 Task: Locate the nearest caves and caverns to Mammoth Cave, Kentucky, and Linville Caverns, North Carolina.
Action: Key pressed <Key.caps_lock>M<Key.caps_lock>ammoth<Key.space>cave,<Key.caps_lock>K<Key.caps_lock>entucky<Key.enter>
Screenshot: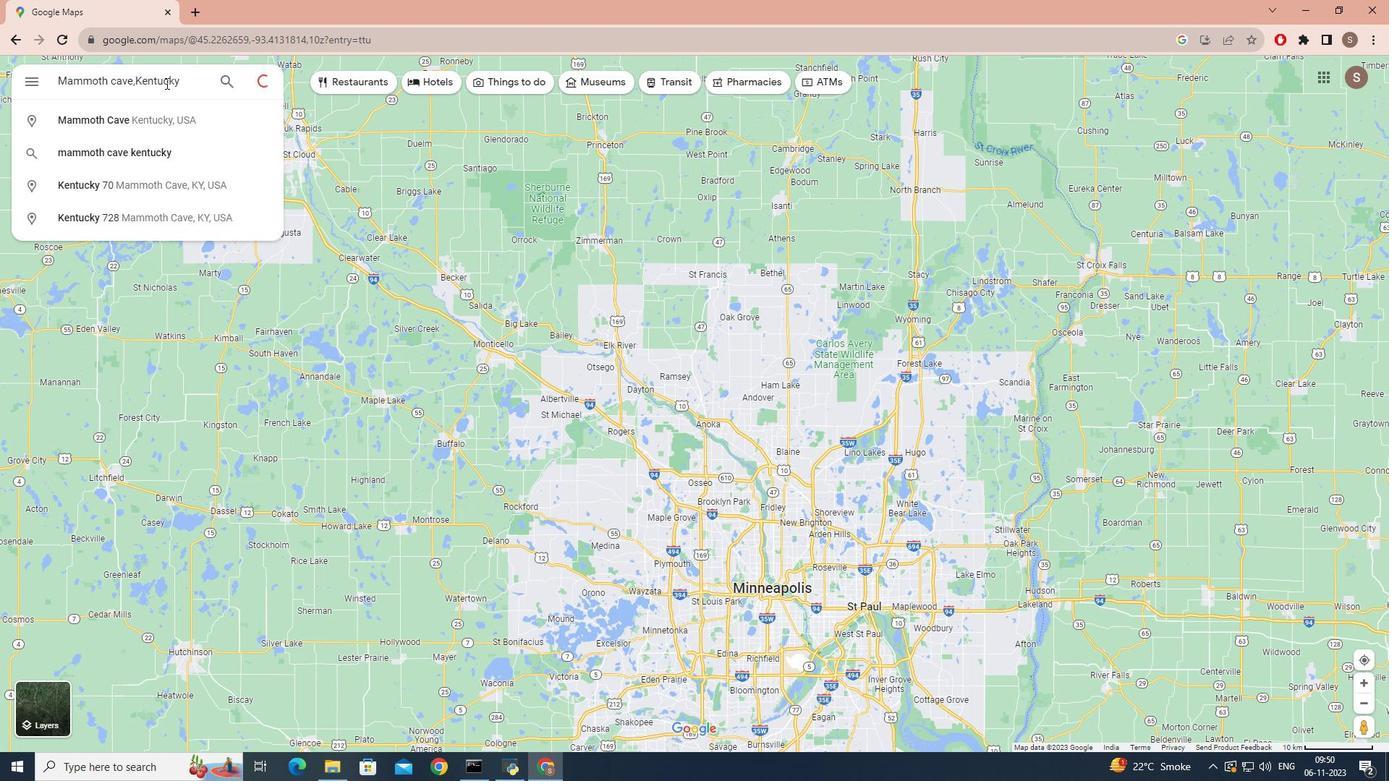 
Action: Mouse moved to (142, 329)
Screenshot: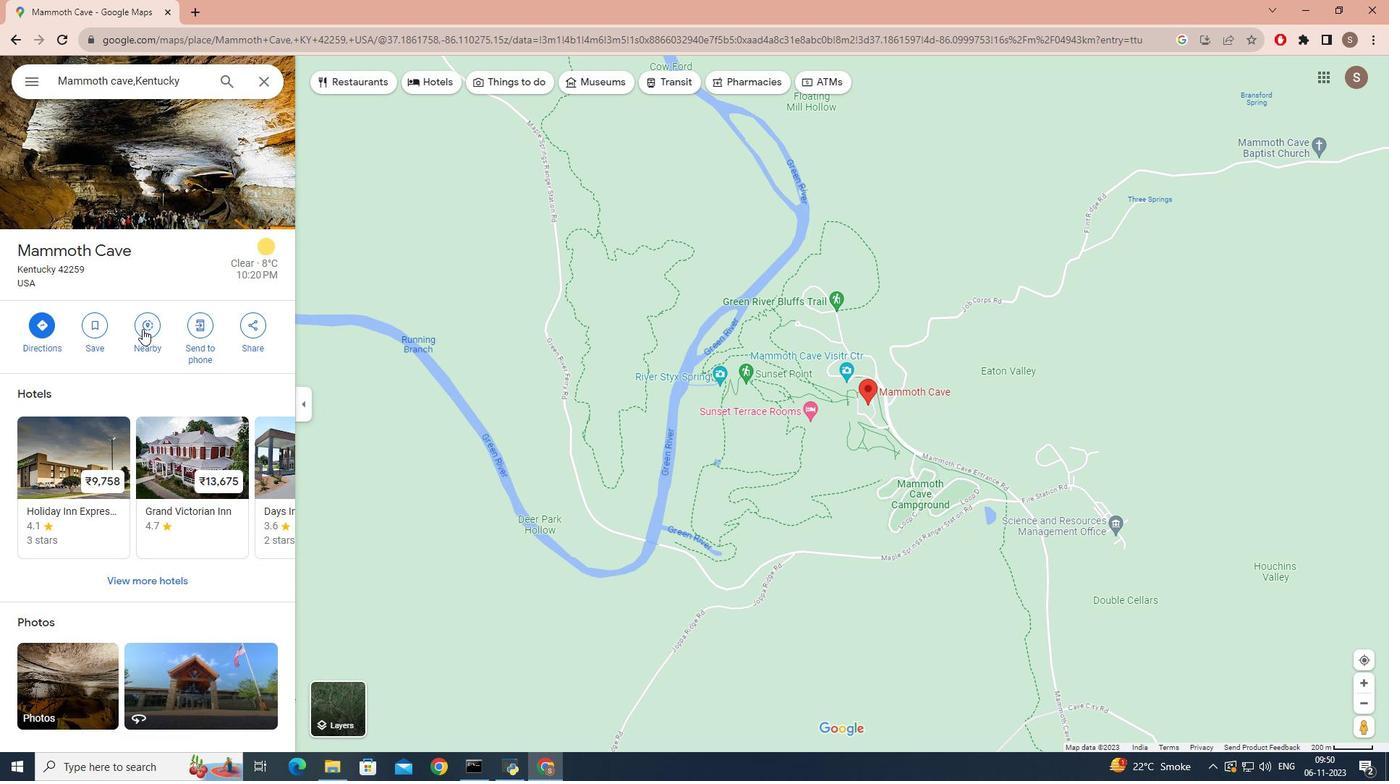 
Action: Mouse pressed left at (142, 329)
Screenshot: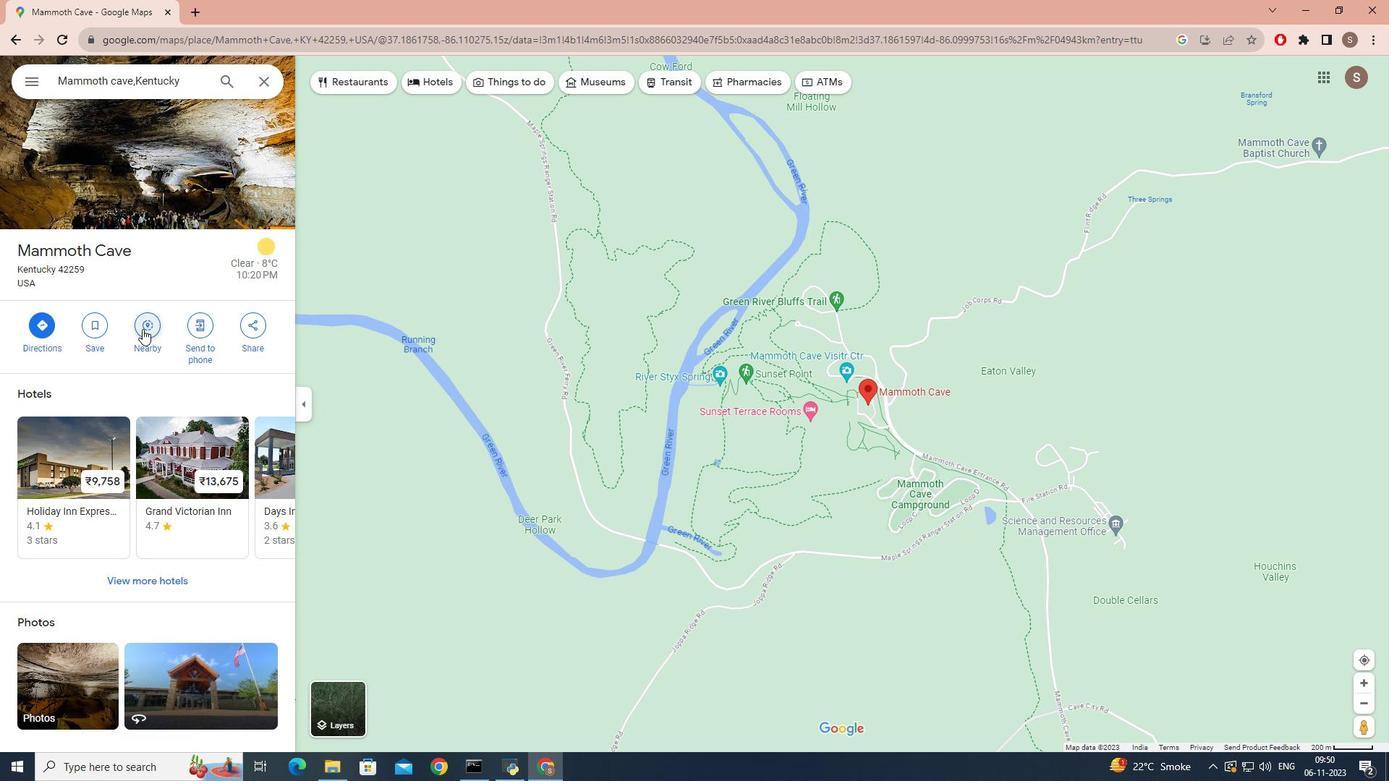 
Action: Mouse moved to (124, 78)
Screenshot: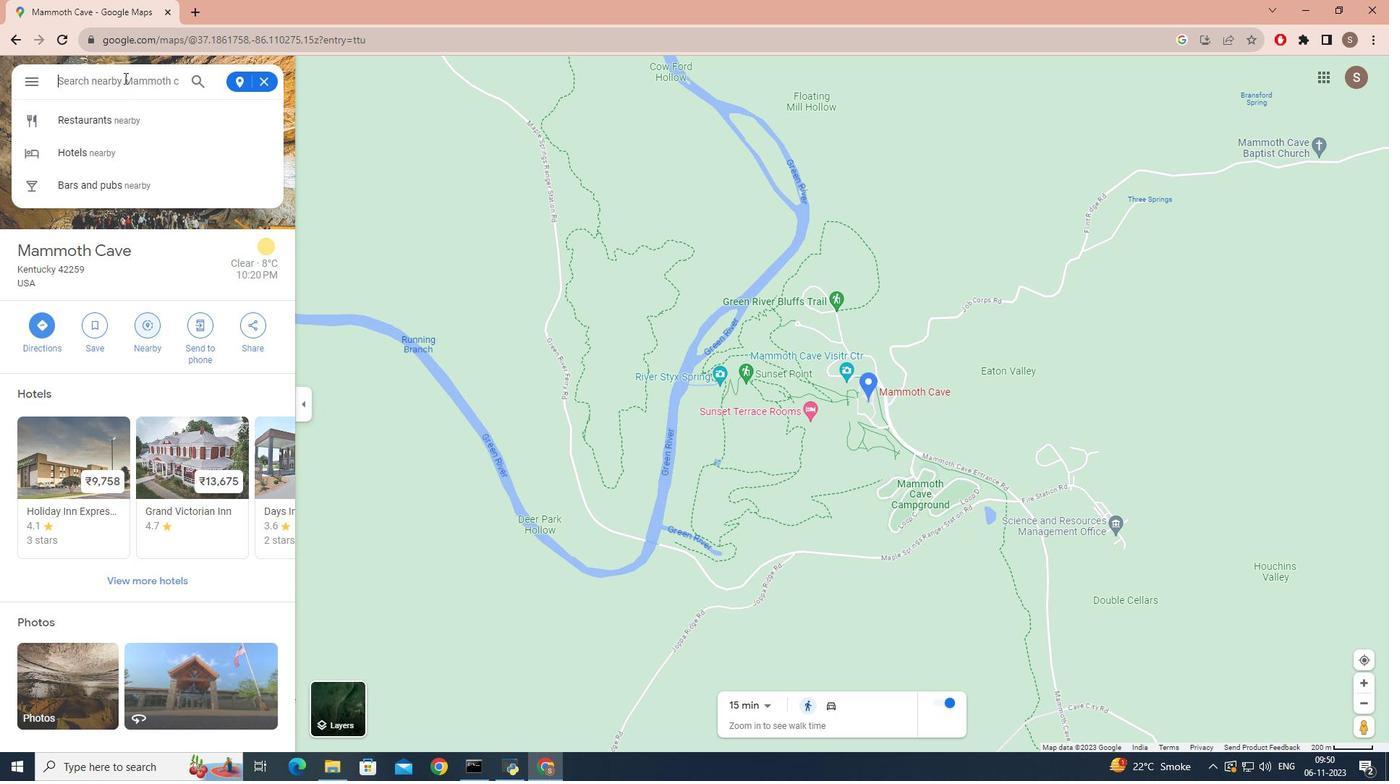
Action: Mouse pressed left at (124, 78)
Screenshot: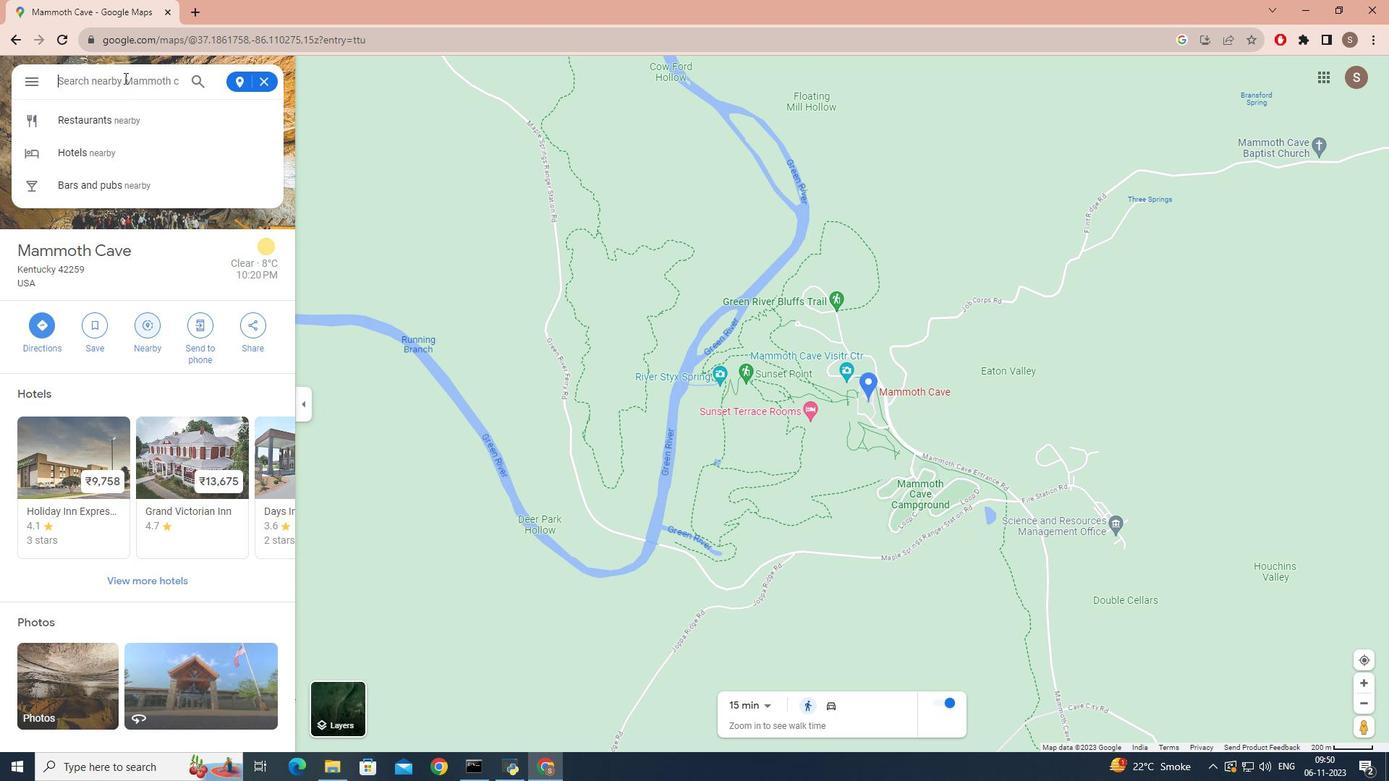 
Action: Key pressed caves<Key.space>and<Key.space>caverns<Key.enter>
Screenshot: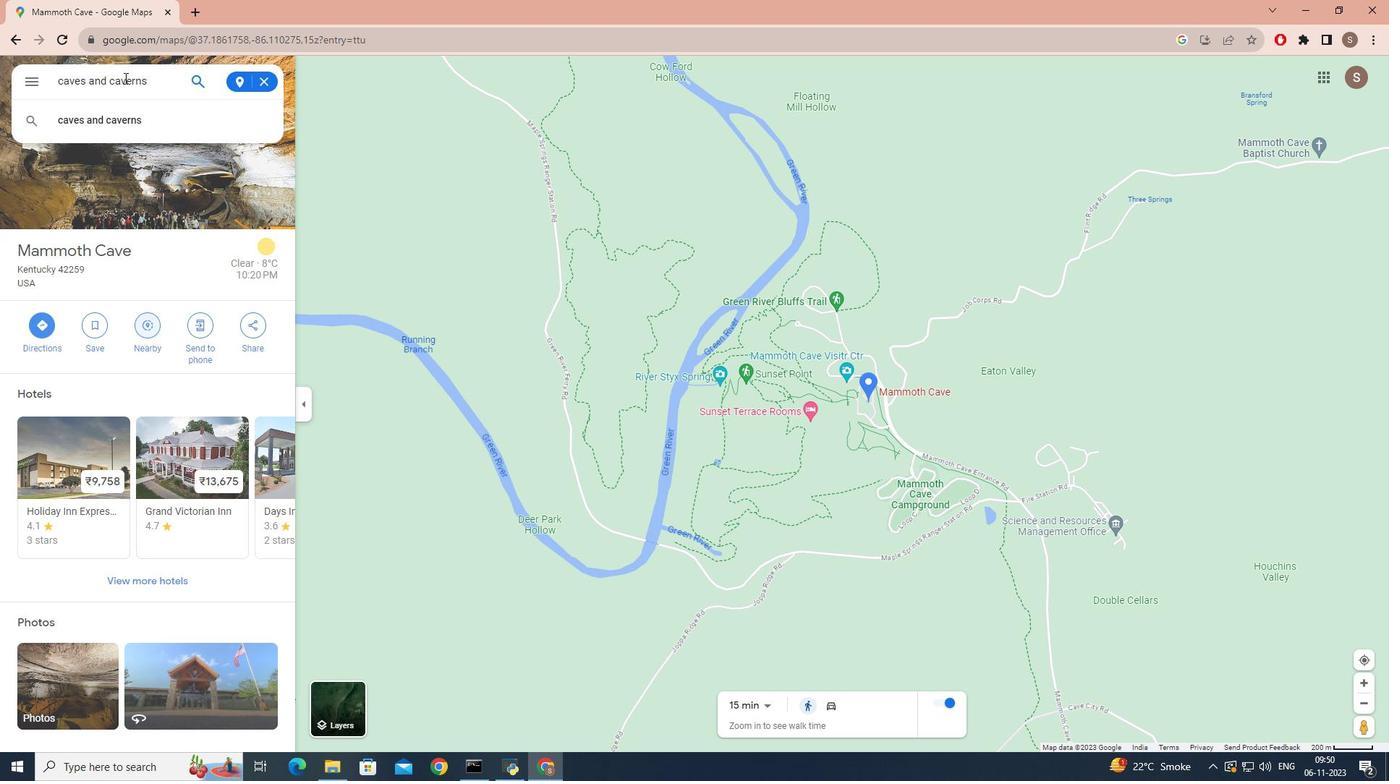 
Action: Mouse moved to (130, 225)
Screenshot: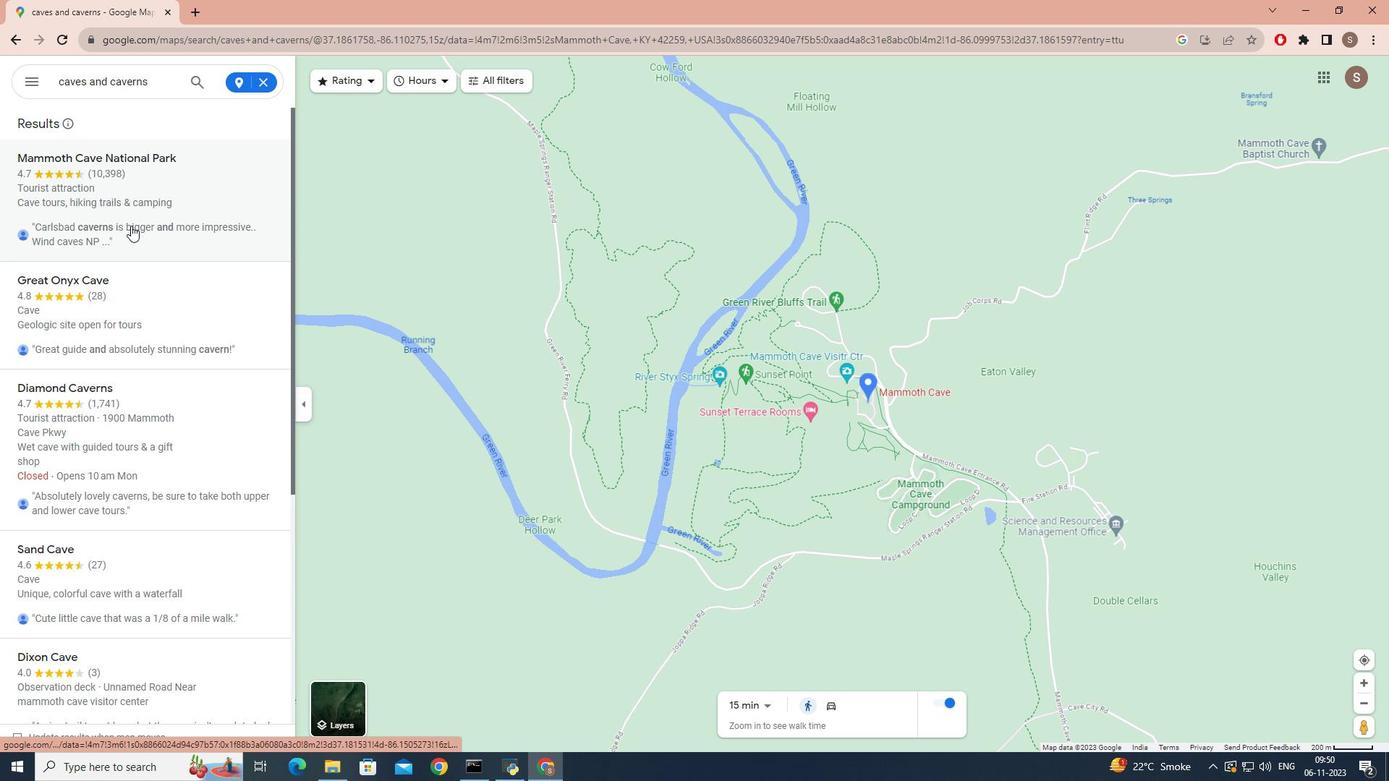 
Action: Mouse scrolled (130, 225) with delta (0, 0)
Screenshot: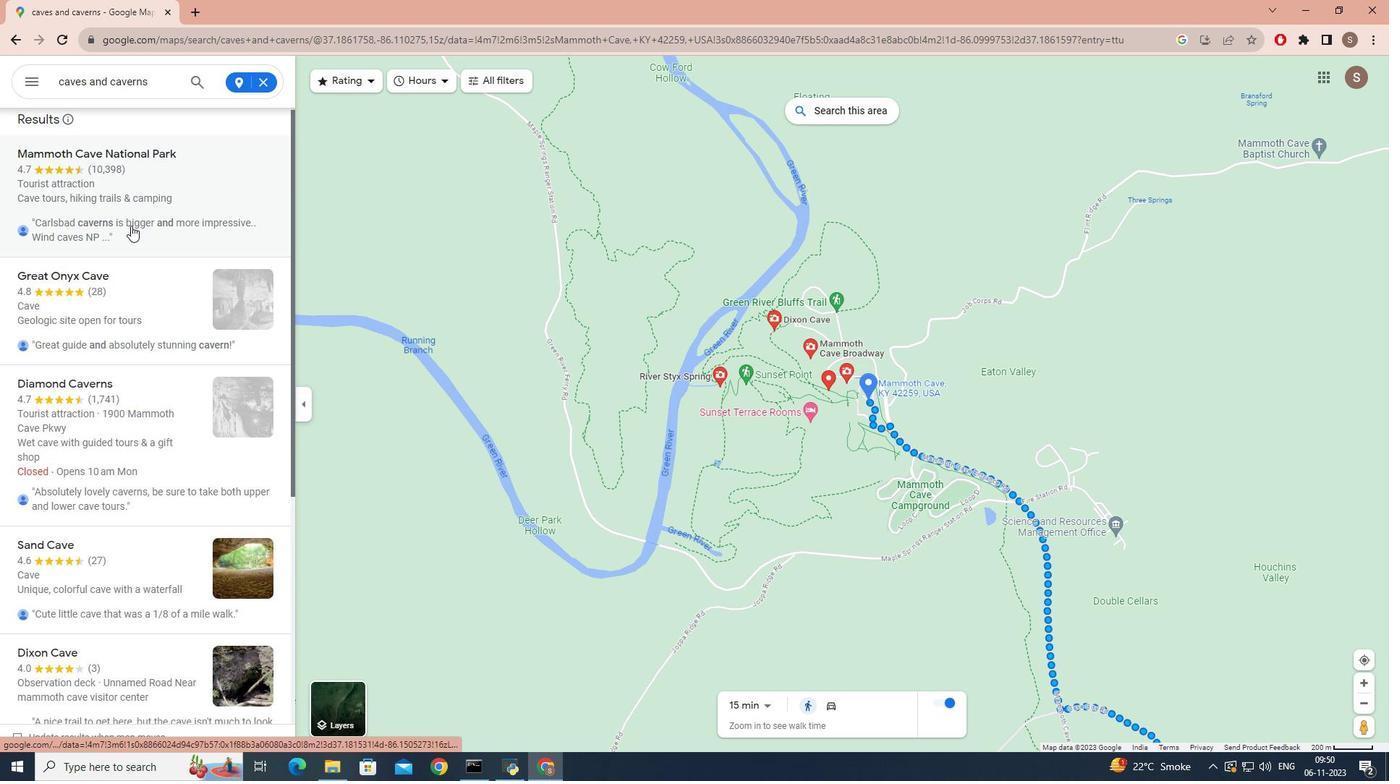 
Action: Mouse scrolled (130, 225) with delta (0, 0)
Screenshot: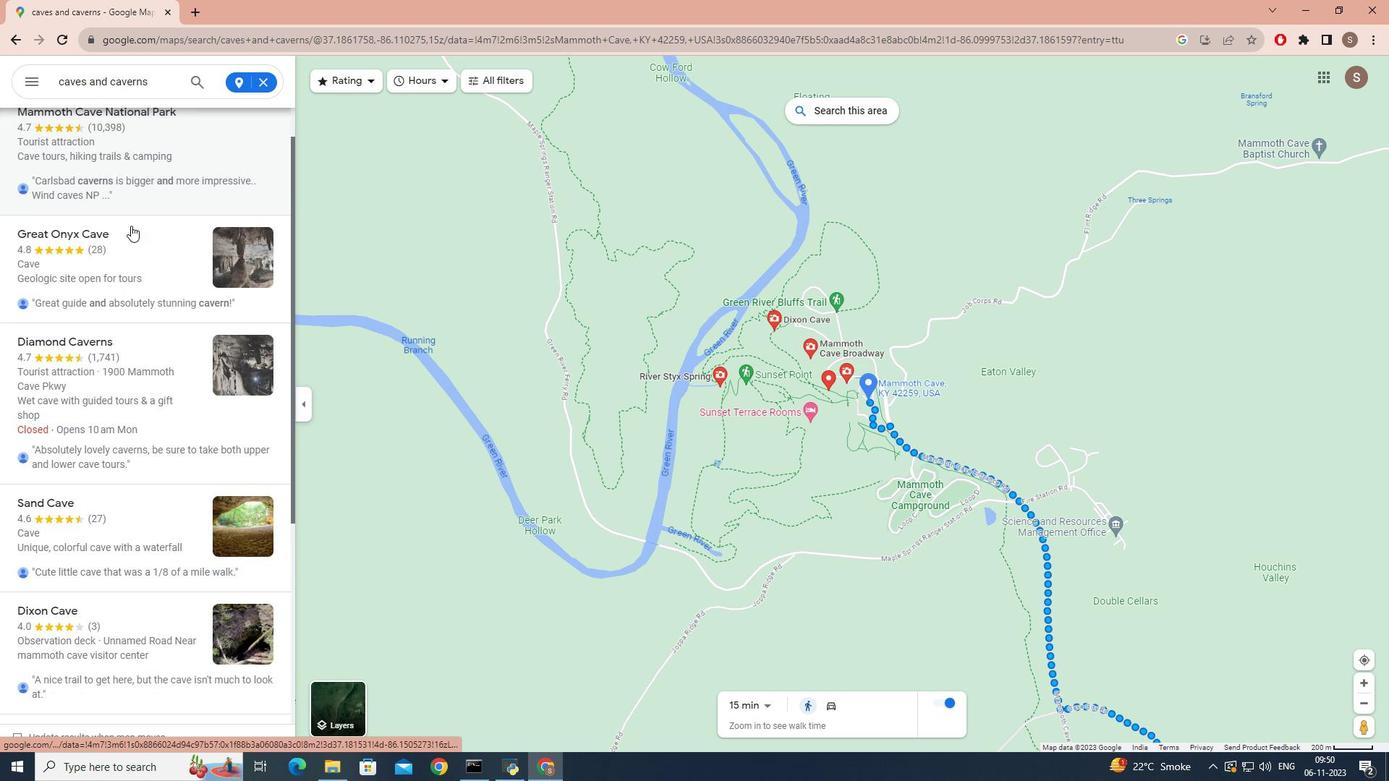 
Action: Mouse scrolled (130, 225) with delta (0, 0)
Screenshot: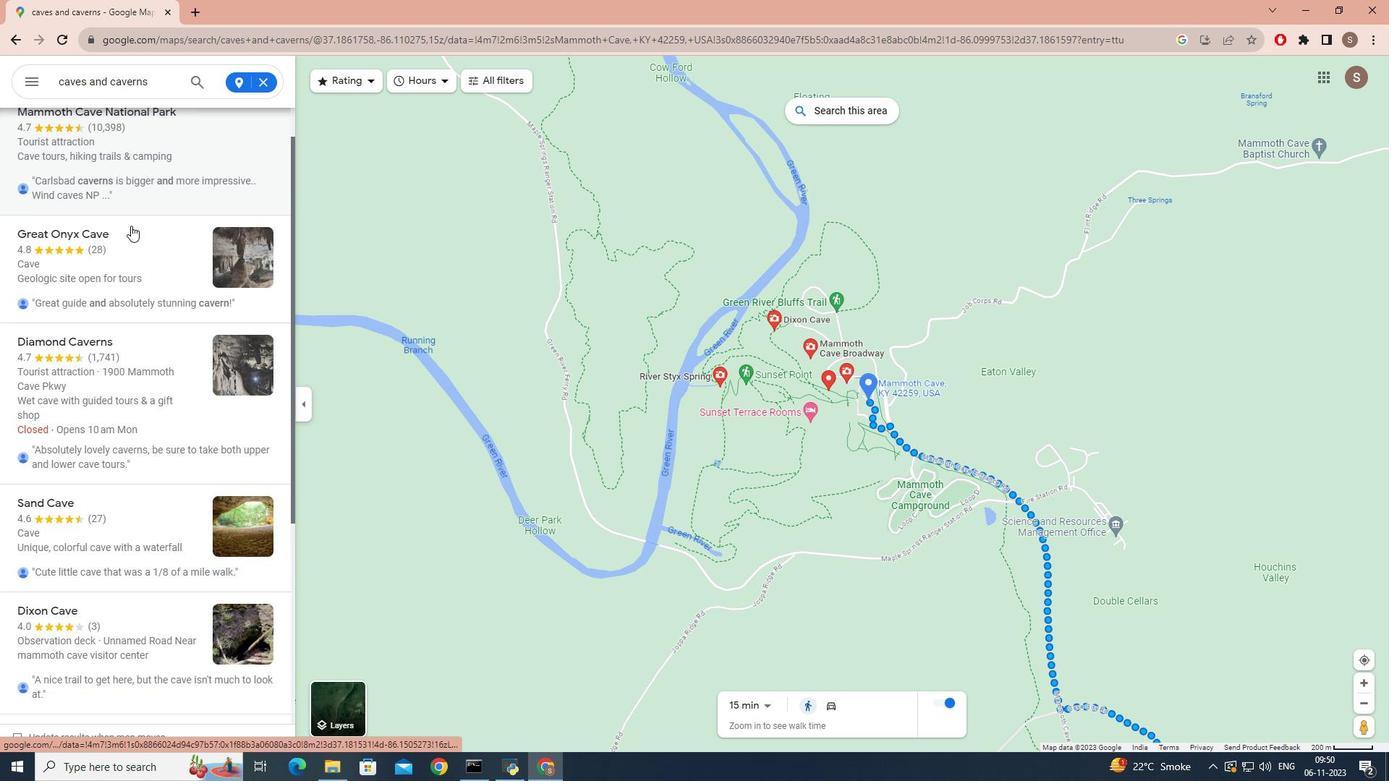 
Action: Mouse scrolled (130, 225) with delta (0, 0)
Screenshot: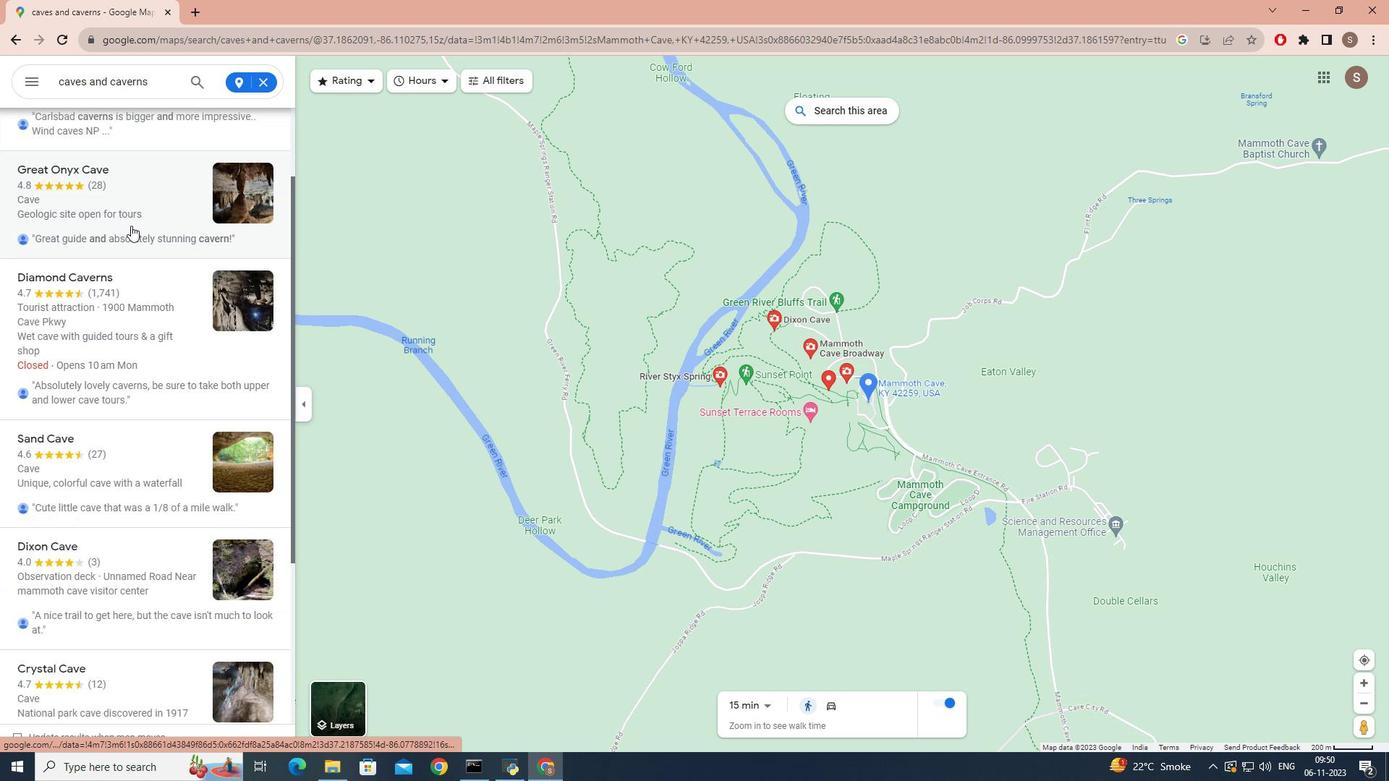 
Action: Mouse moved to (266, 83)
Screenshot: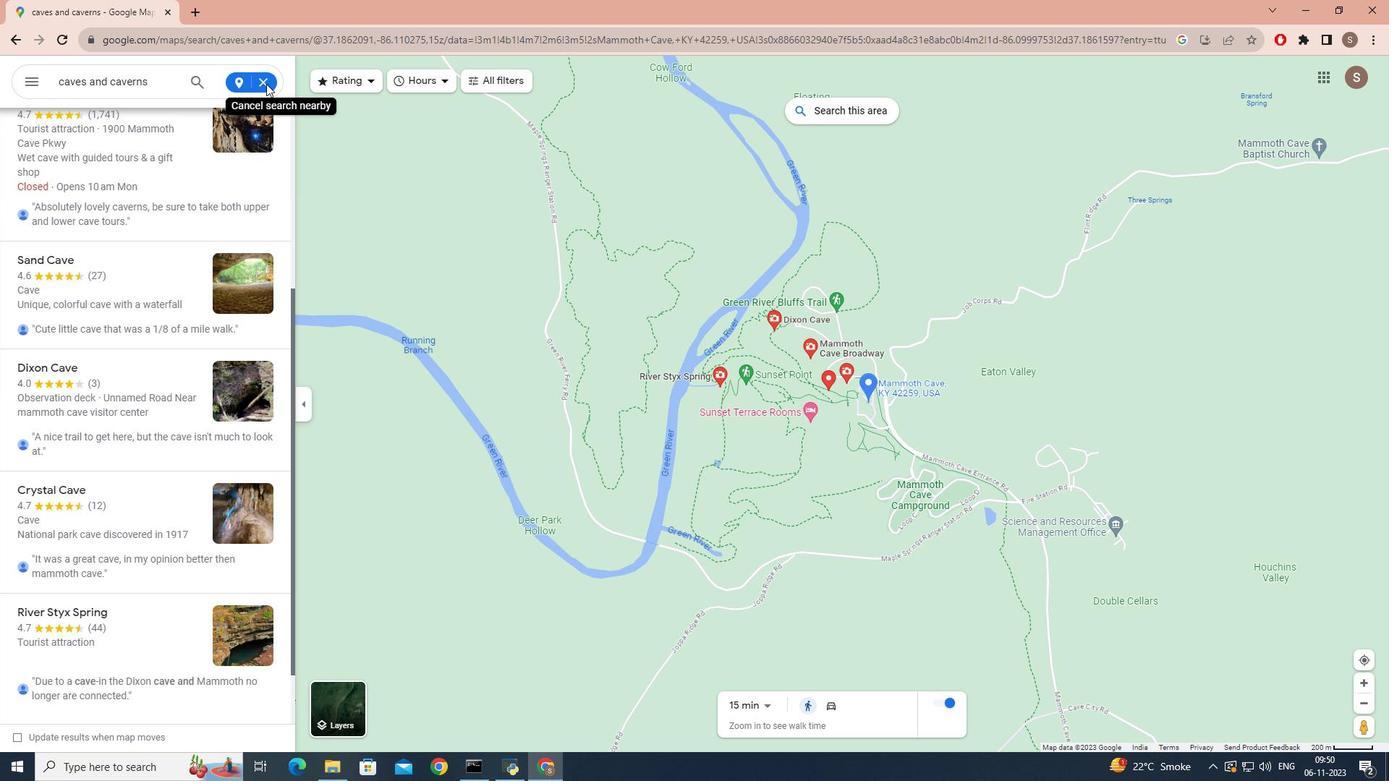 
Action: Mouse pressed left at (266, 83)
Screenshot: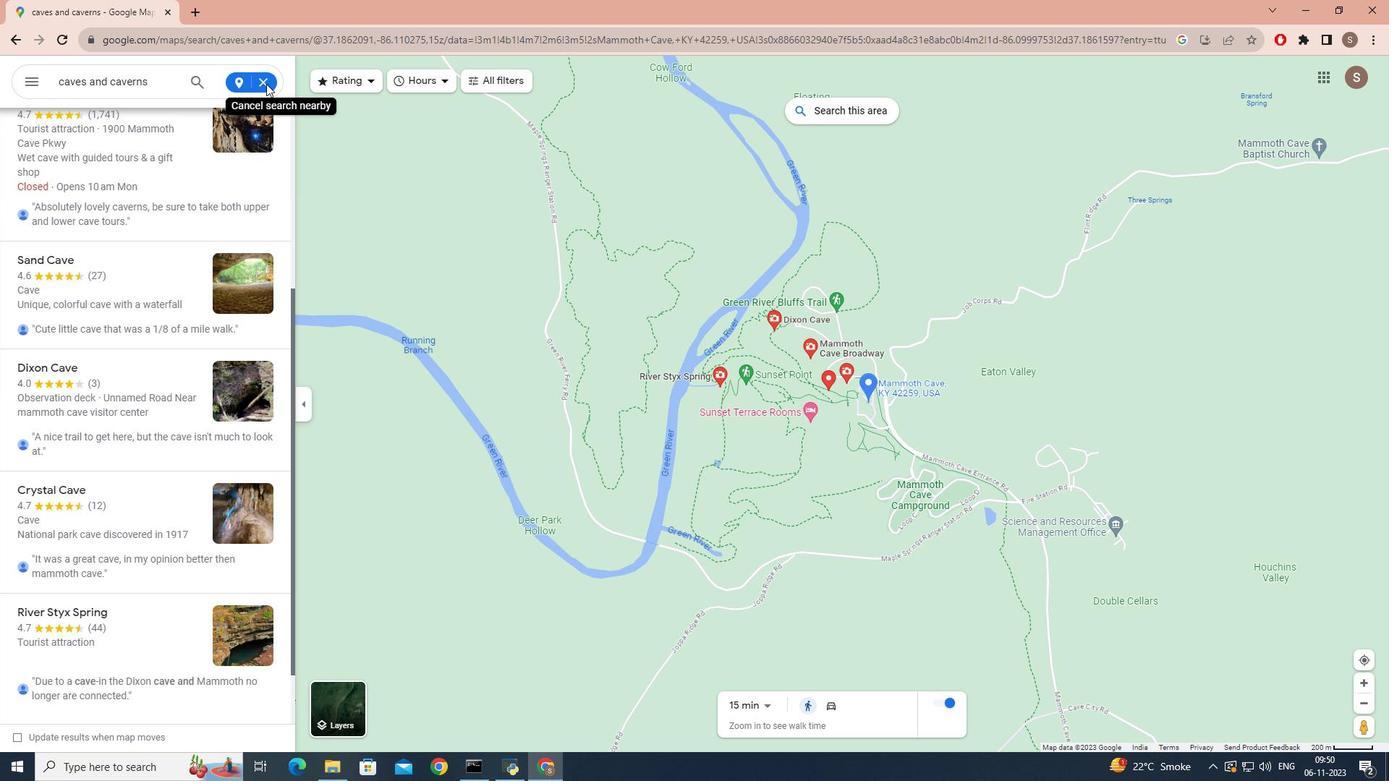 
Action: Mouse pressed left at (266, 83)
Screenshot: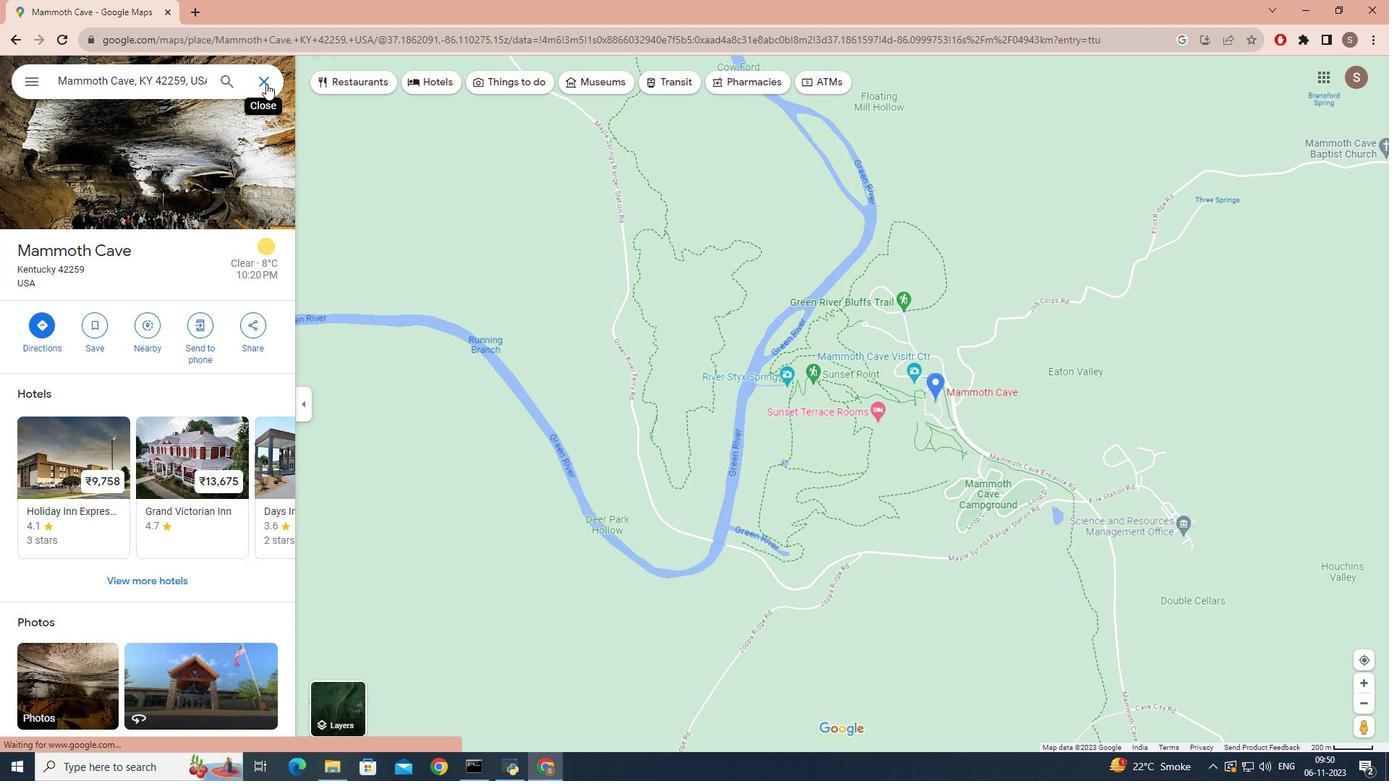 
Action: Mouse moved to (149, 70)
Screenshot: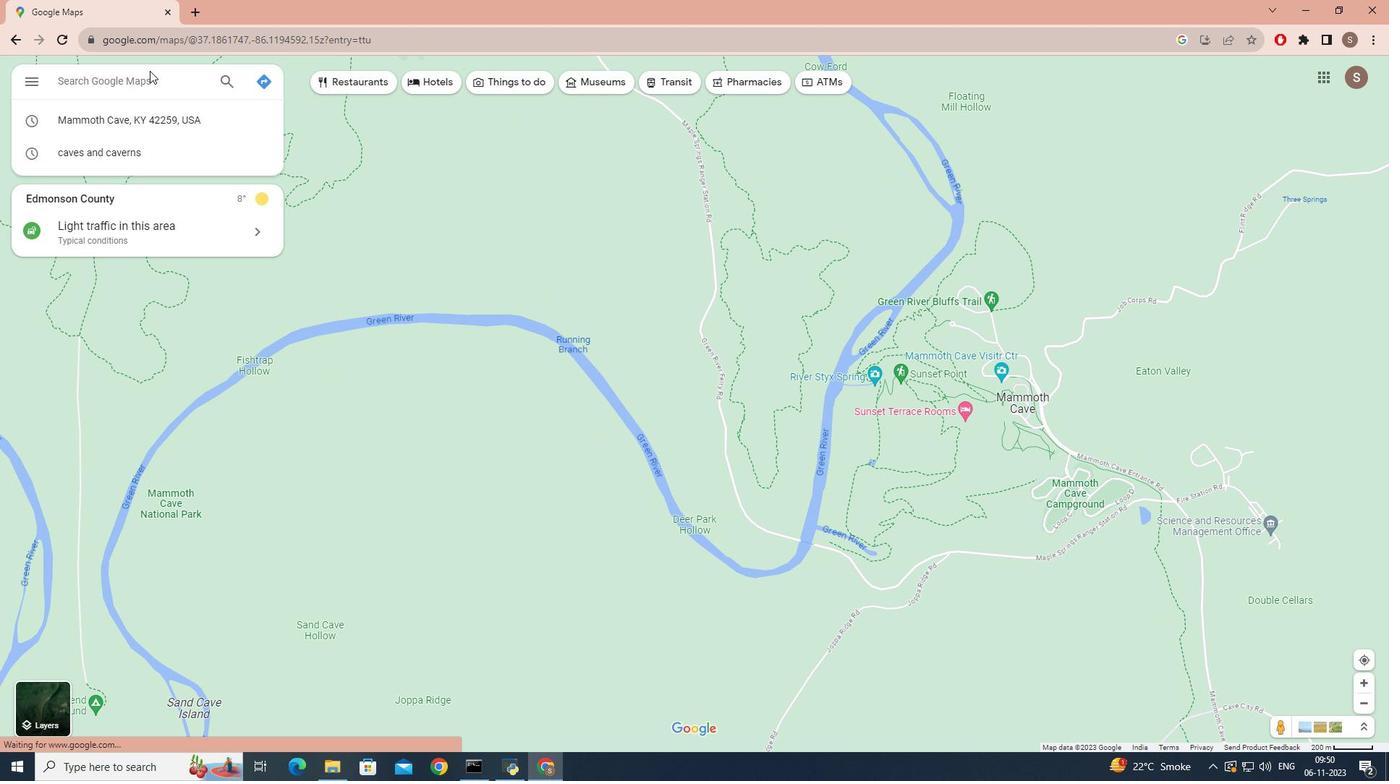 
Action: Key pressed <Key.caps_lock>L<Key.caps_lock>ink<Key.backspace>ville<Key.space><Key.caps_lock>C<Key.caps_lock>averns,<Key.space><Key.caps_lock>N<Key.caps_lock>orth<Key.space><Key.caps_lock>C<Key.caps_lock>alorina\<Key.backspace><Key.enter>
Screenshot: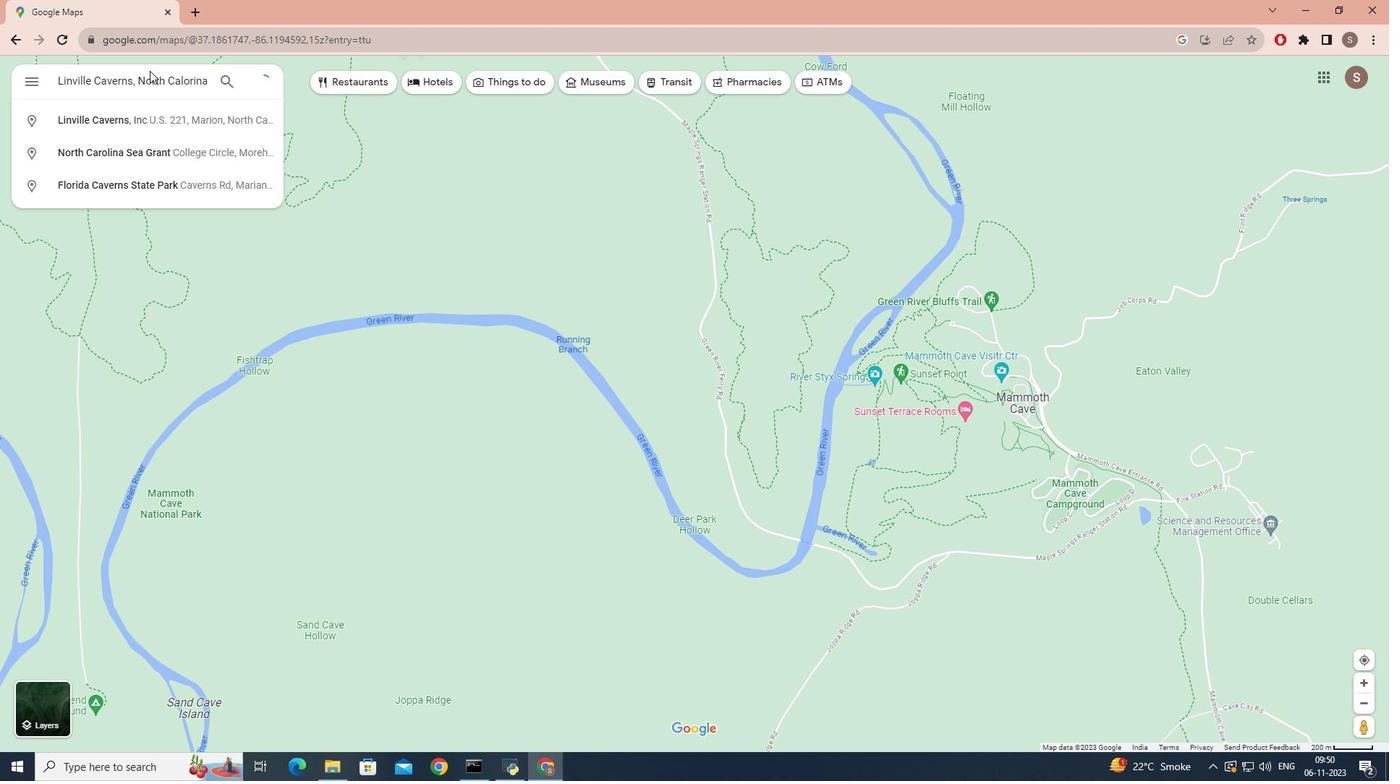 
Action: Mouse moved to (151, 364)
Screenshot: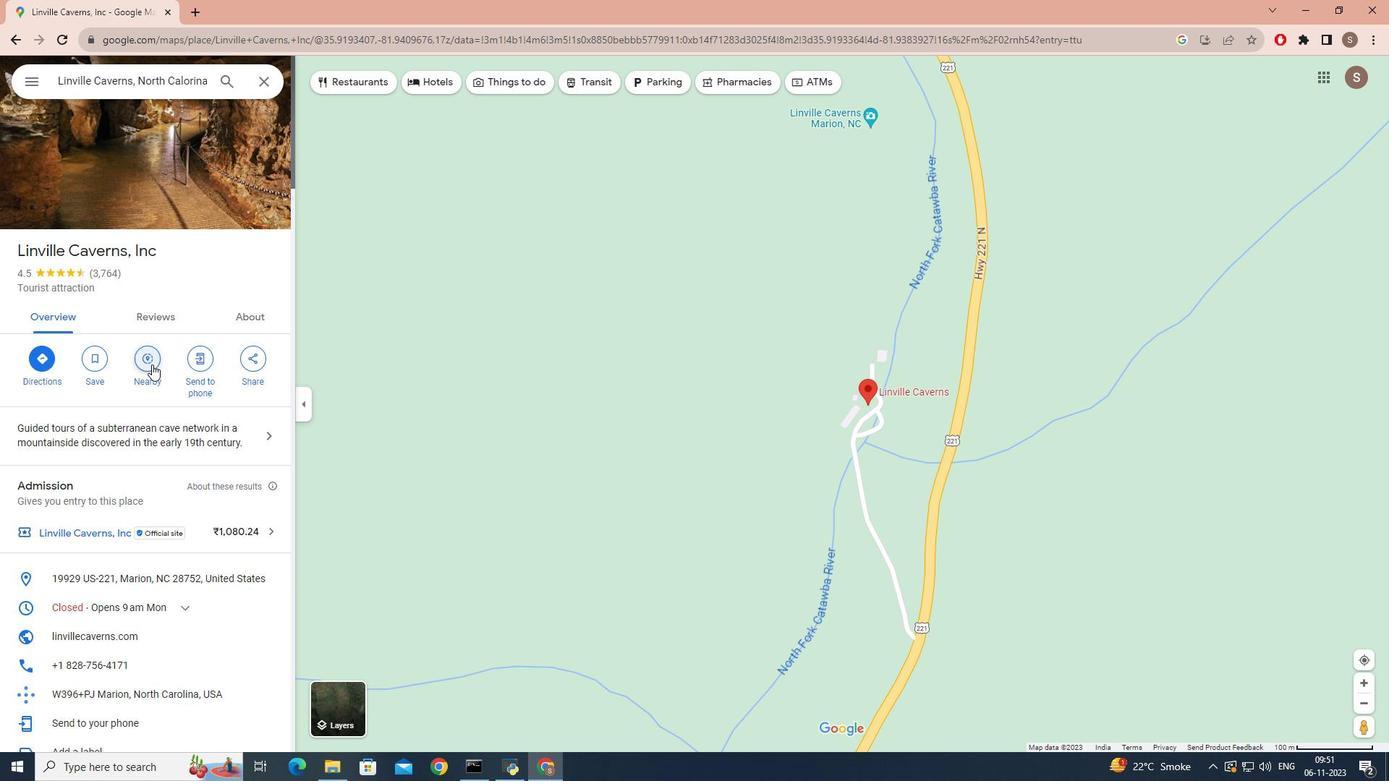 
Action: Mouse pressed left at (151, 364)
Screenshot: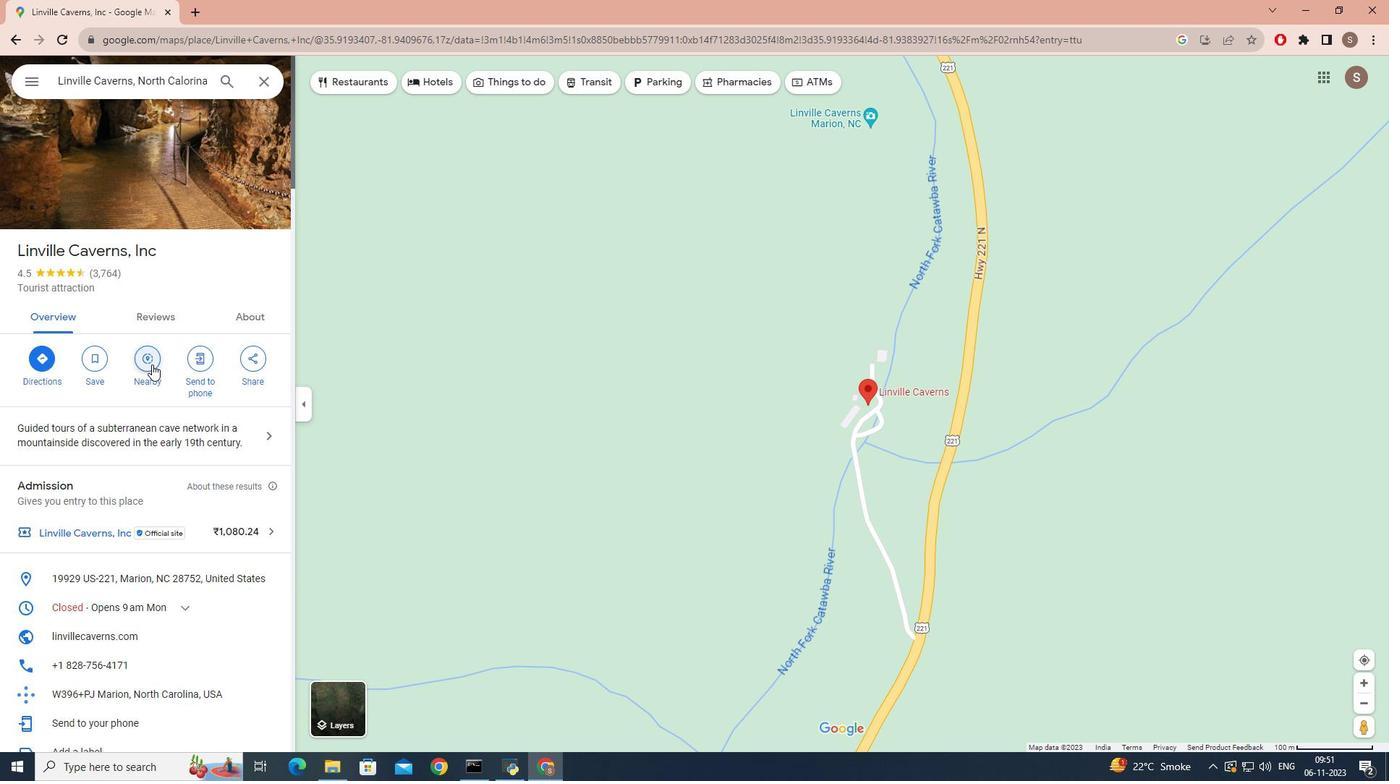 
Action: Mouse moved to (142, 75)
Screenshot: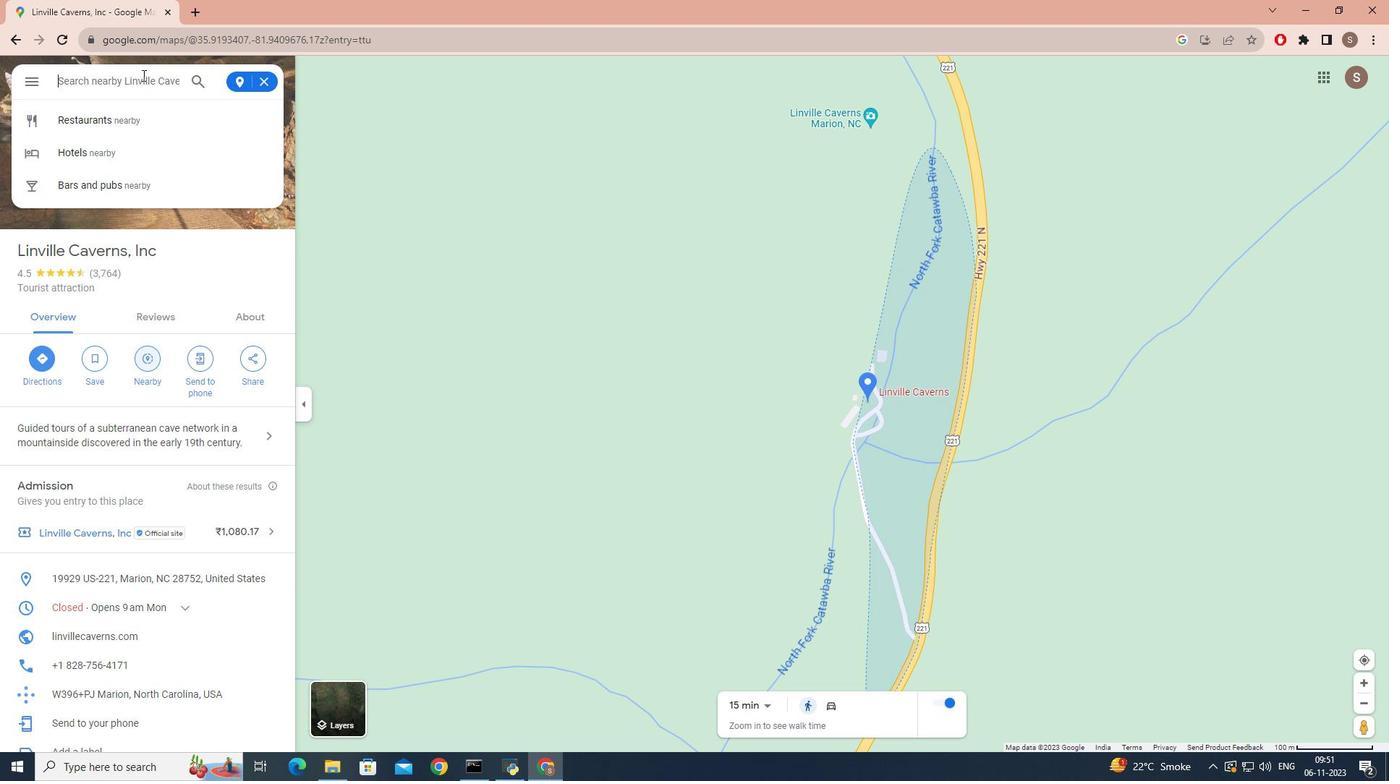 
Action: Key pressed caves<Key.space>and<Key.space>caverns<Key.enter>
Screenshot: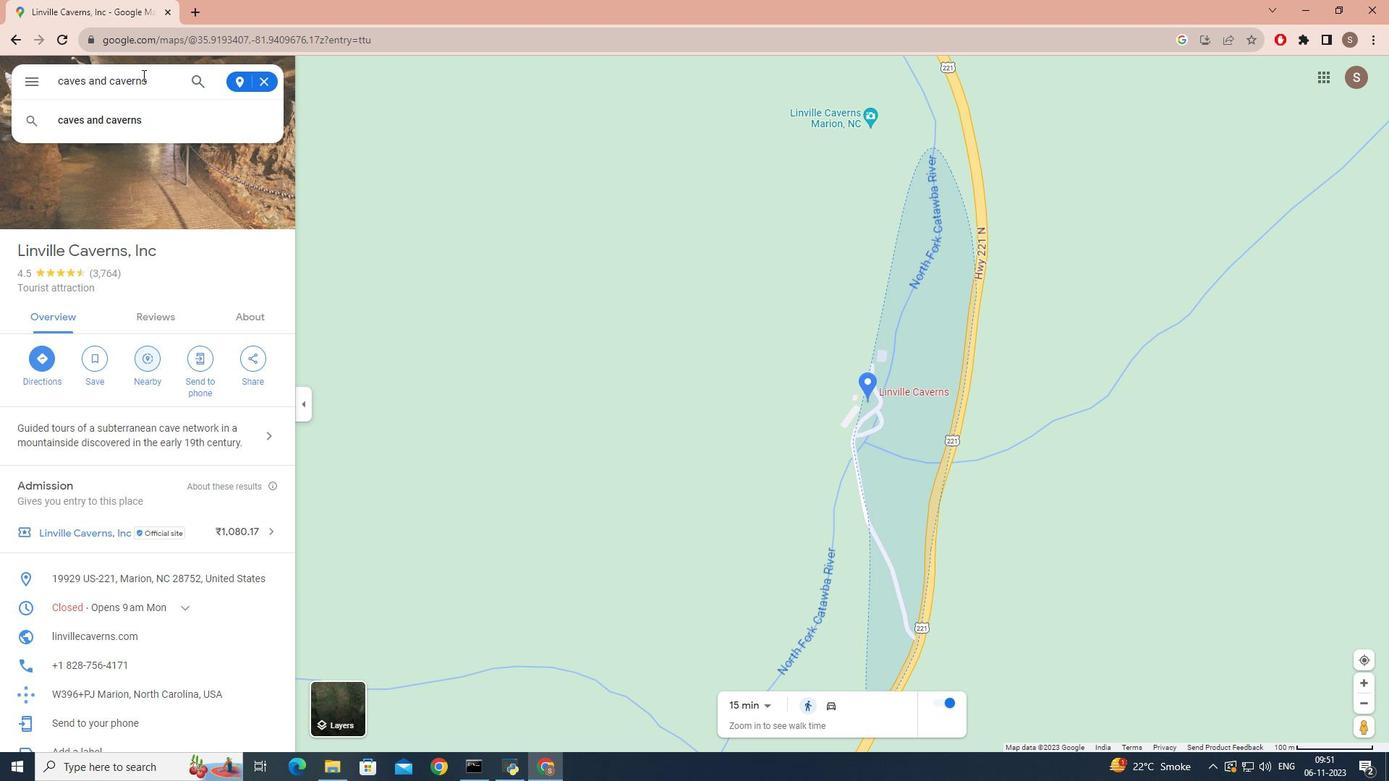 
Action: Mouse moved to (109, 129)
Screenshot: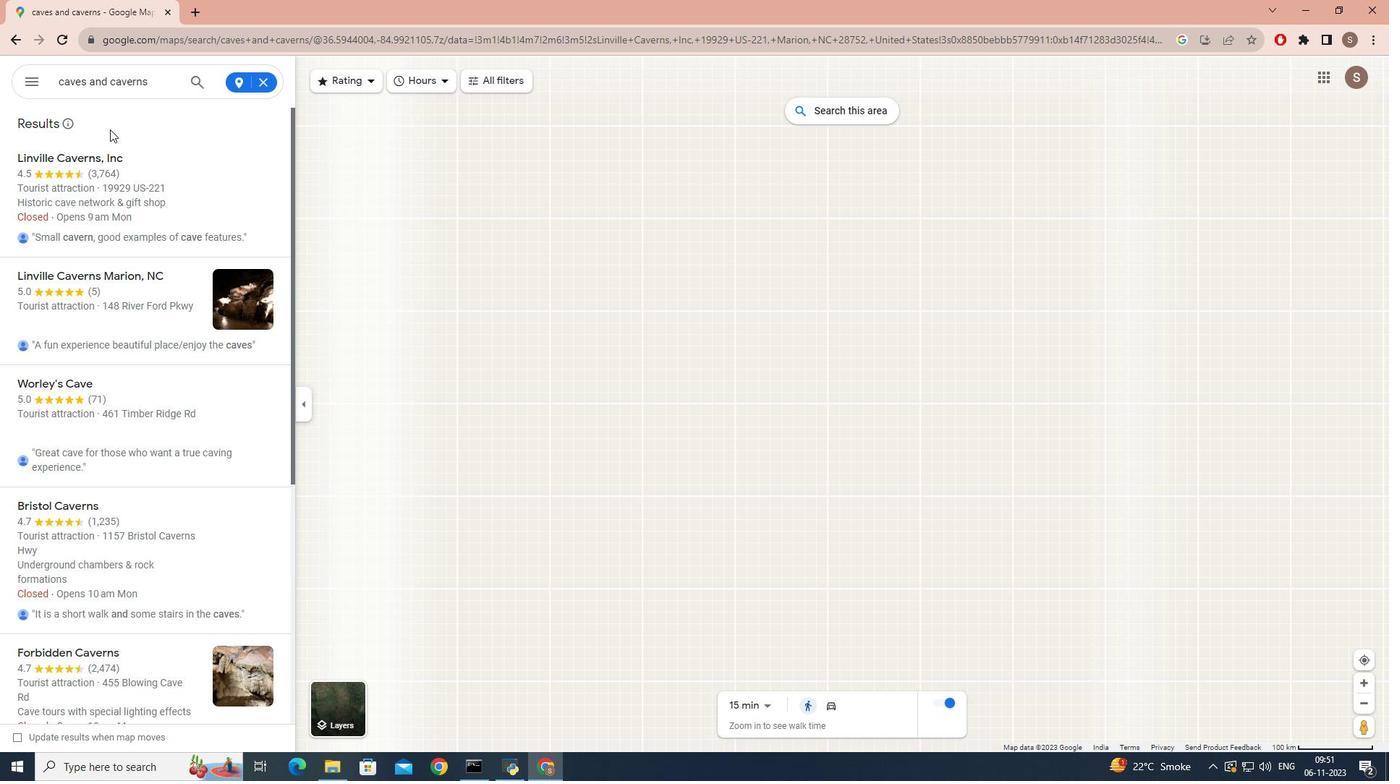 
Action: Mouse scrolled (109, 128) with delta (0, 0)
Screenshot: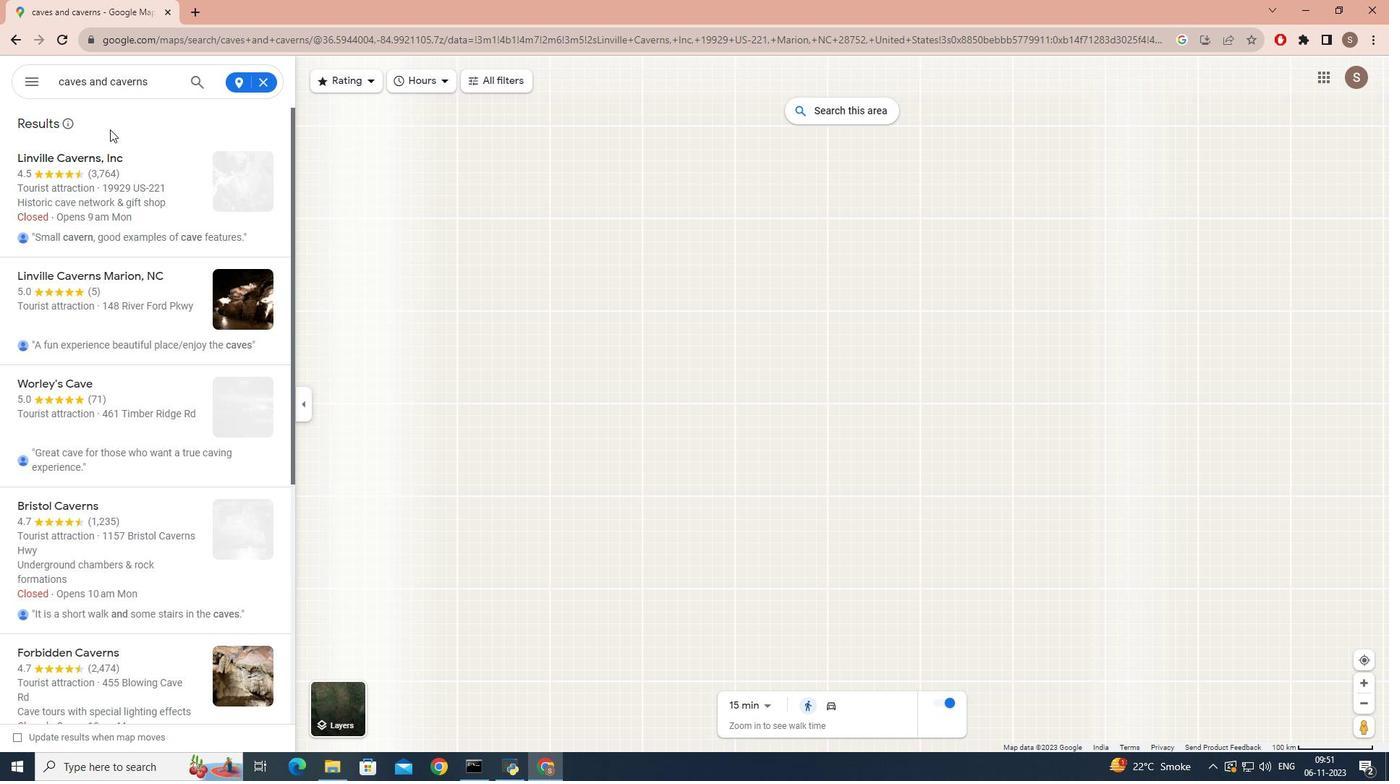 
Action: Mouse scrolled (109, 128) with delta (0, 0)
Screenshot: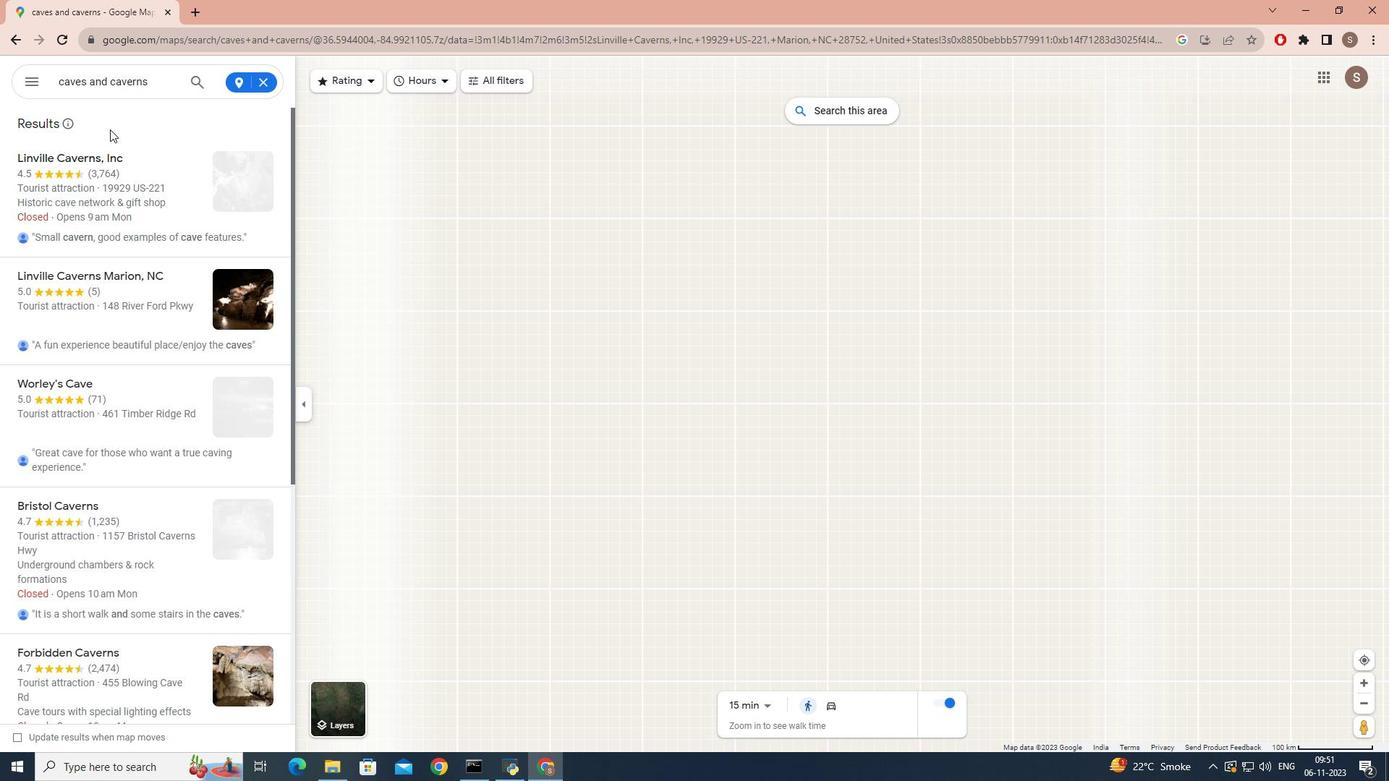 
Action: Mouse scrolled (109, 128) with delta (0, 0)
Screenshot: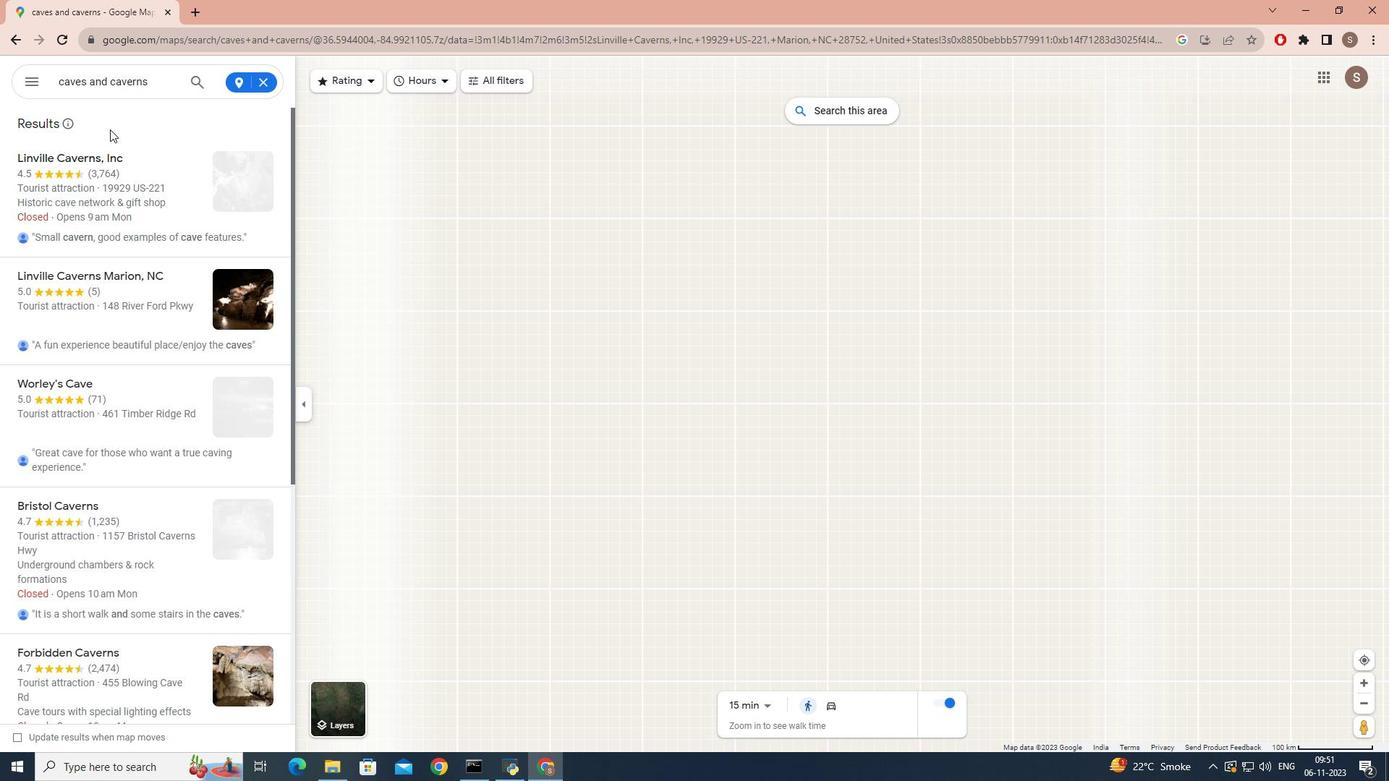 
Action: Mouse scrolled (109, 128) with delta (0, 0)
Screenshot: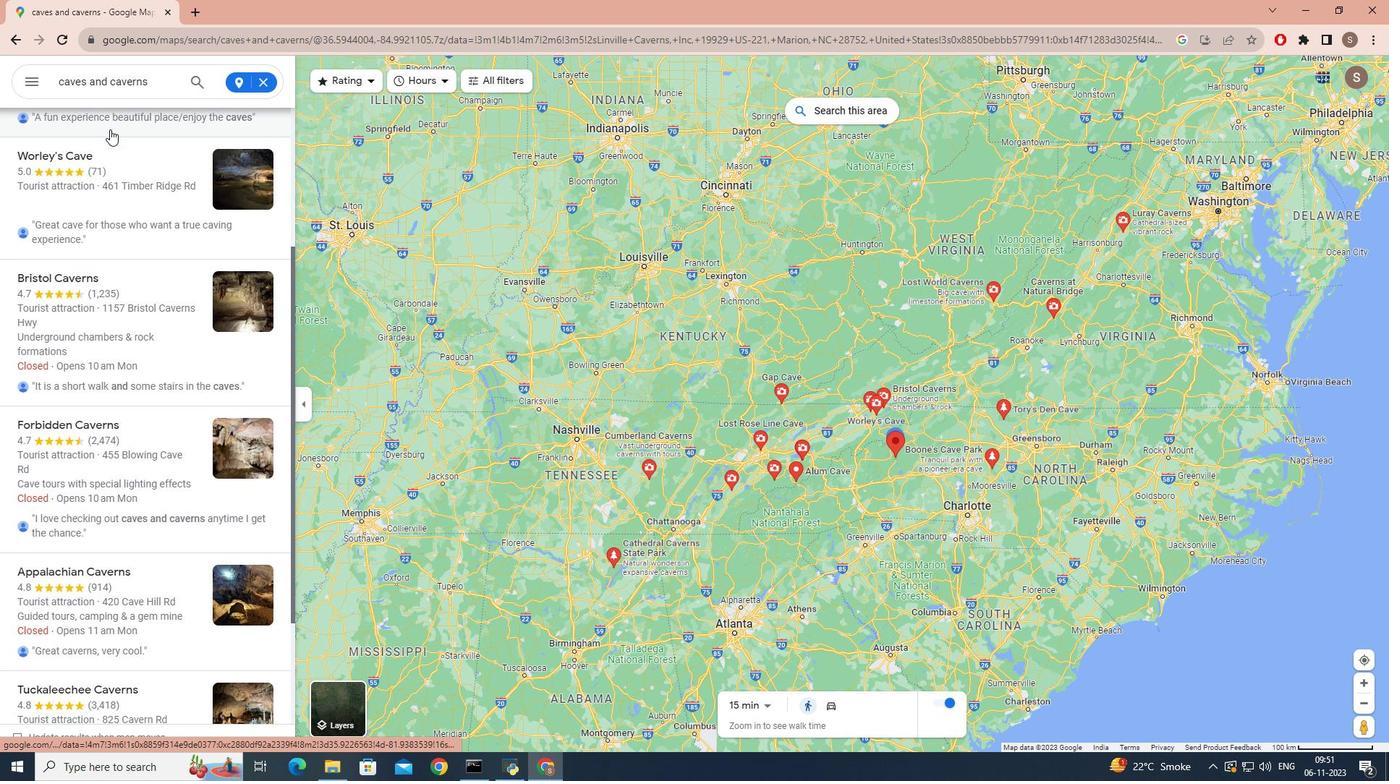 
Action: Mouse scrolled (109, 128) with delta (0, 0)
Screenshot: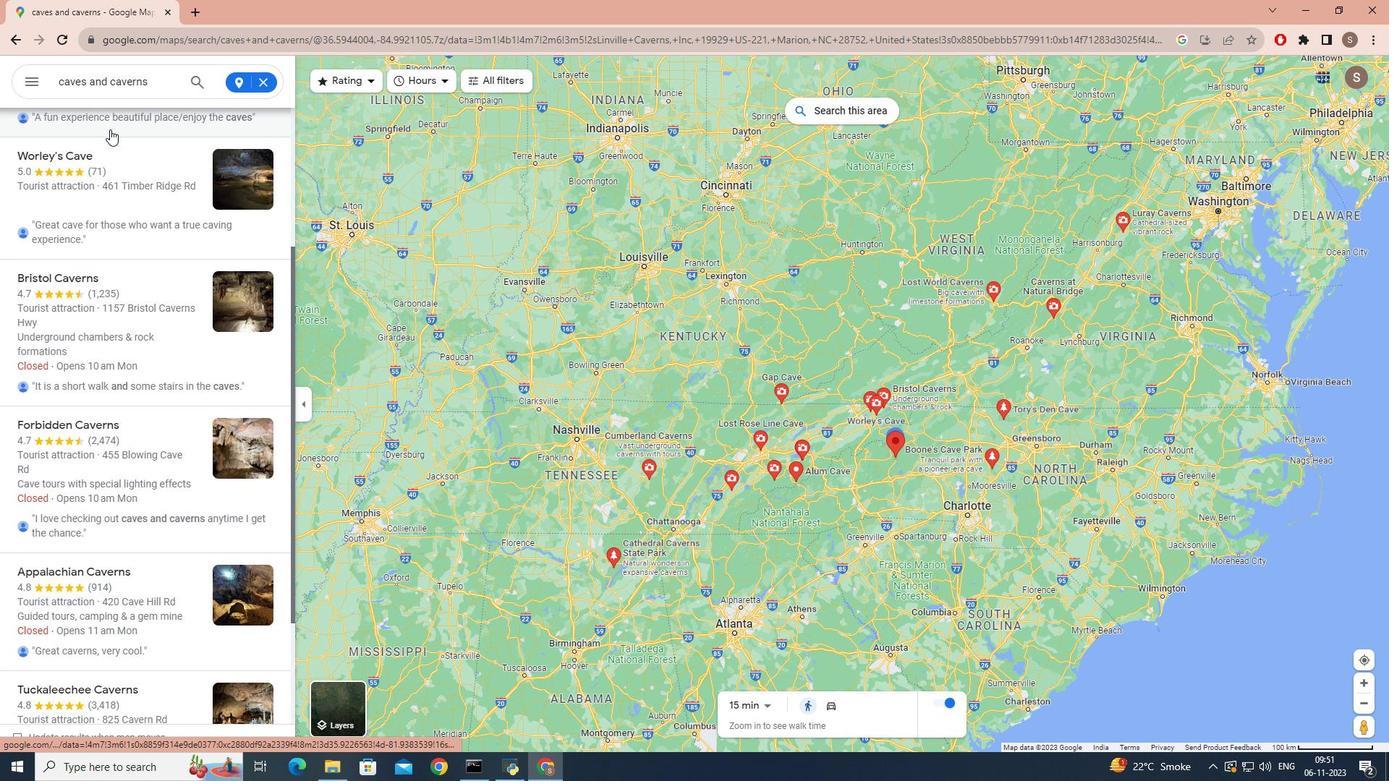 
Action: Mouse scrolled (109, 128) with delta (0, 0)
Screenshot: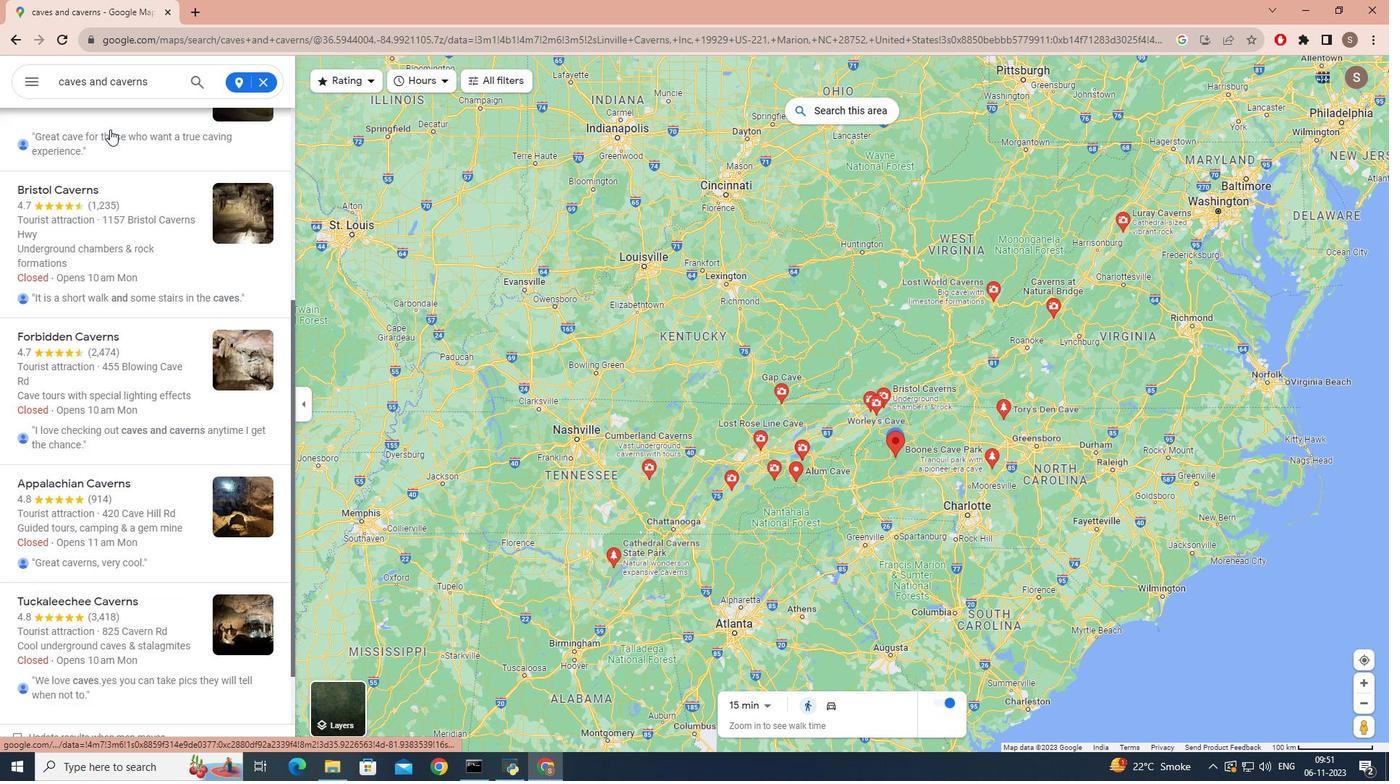 
Action: Mouse scrolled (109, 128) with delta (0, 0)
Screenshot: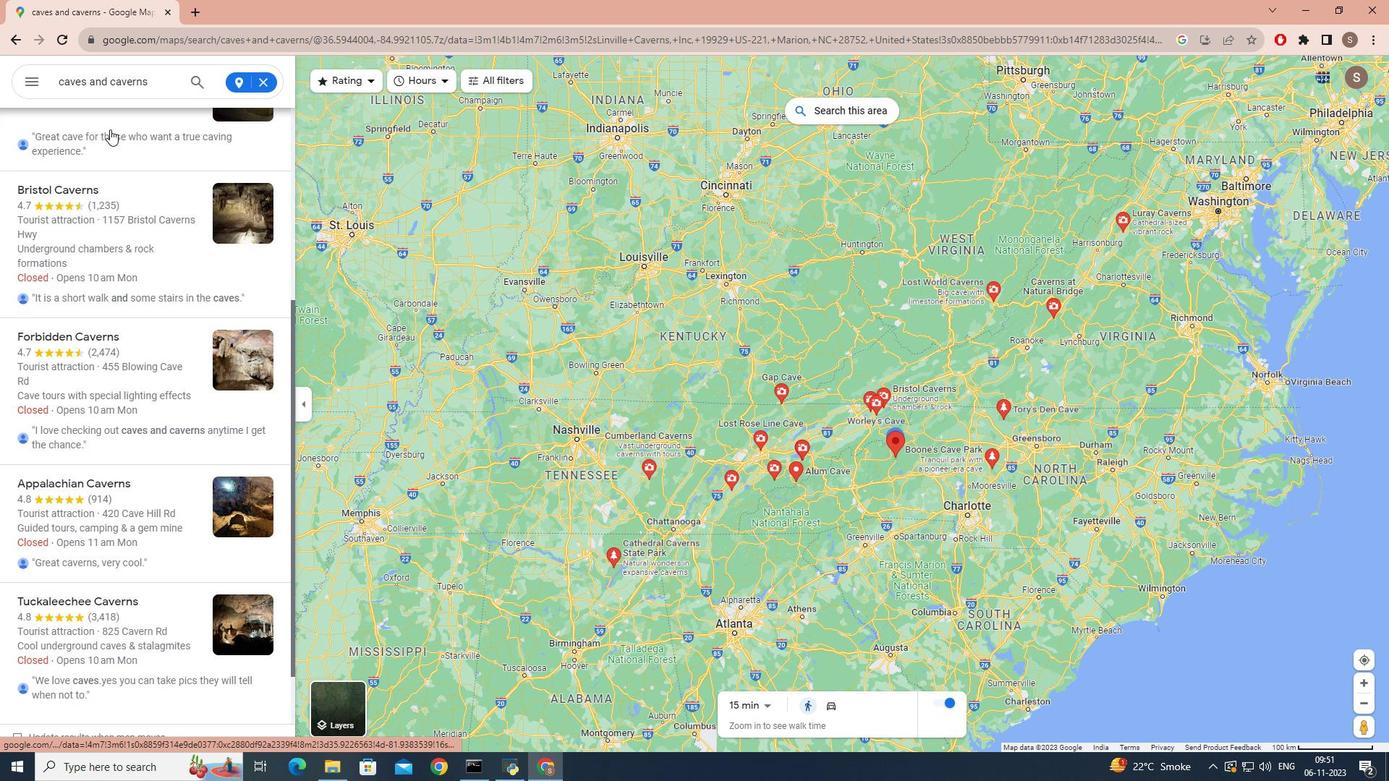 
Action: Mouse scrolled (109, 128) with delta (0, 0)
Screenshot: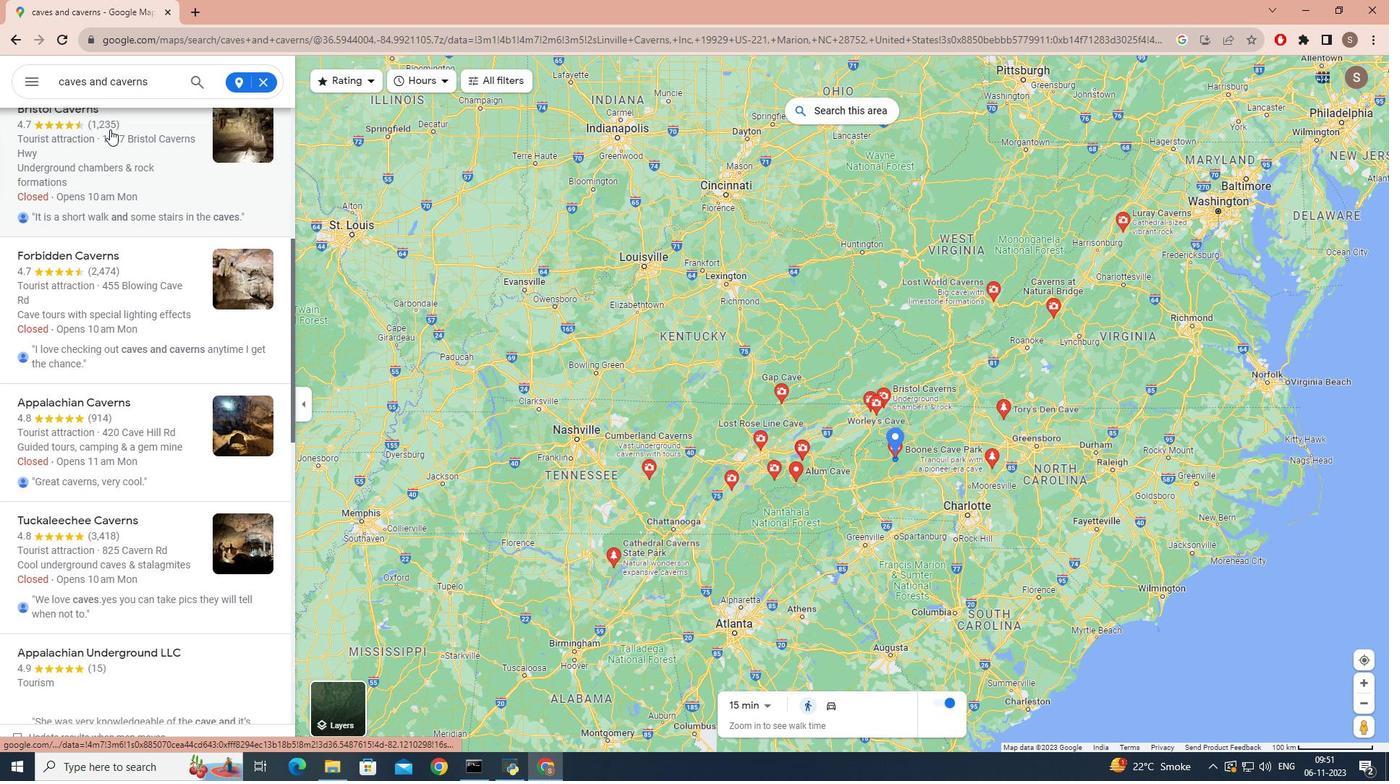 
Action: Mouse scrolled (109, 128) with delta (0, 0)
Screenshot: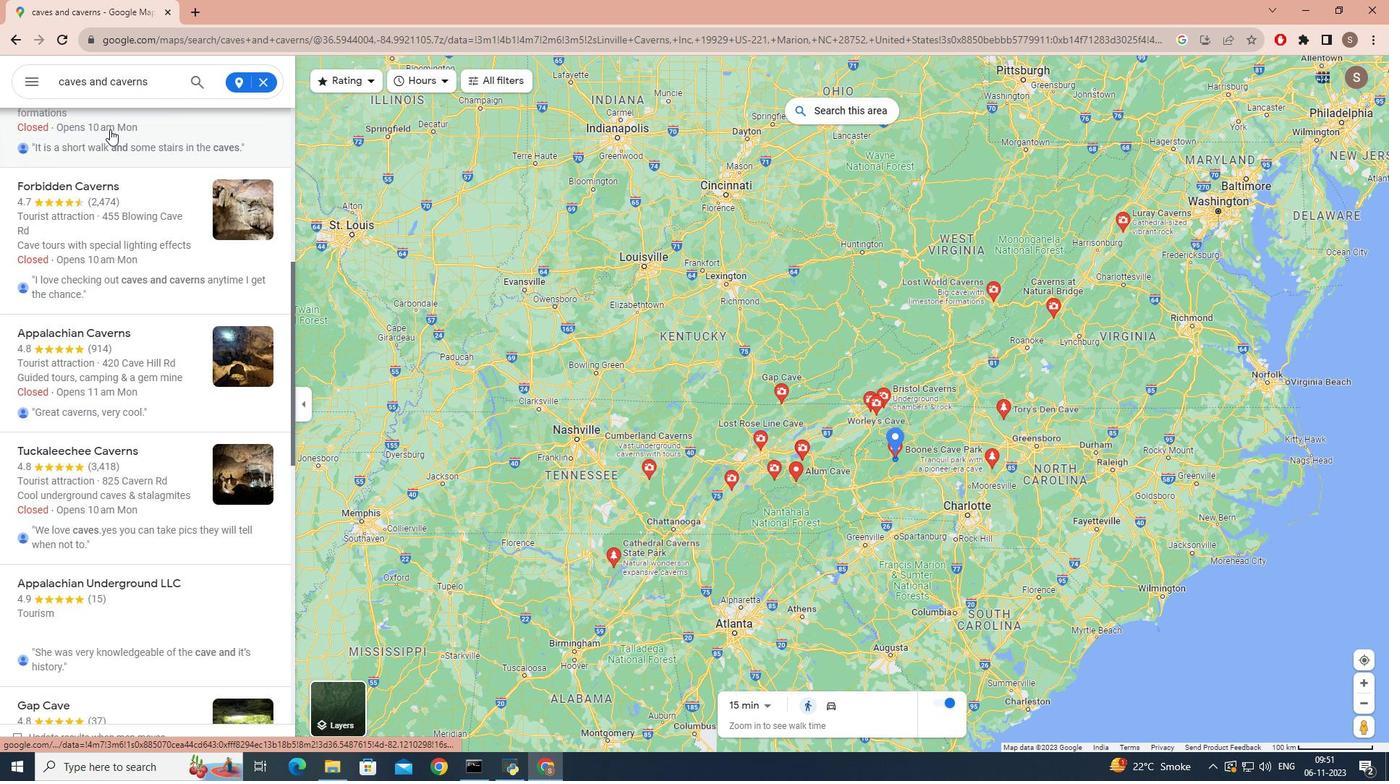 
Action: Mouse scrolled (109, 128) with delta (0, 0)
Screenshot: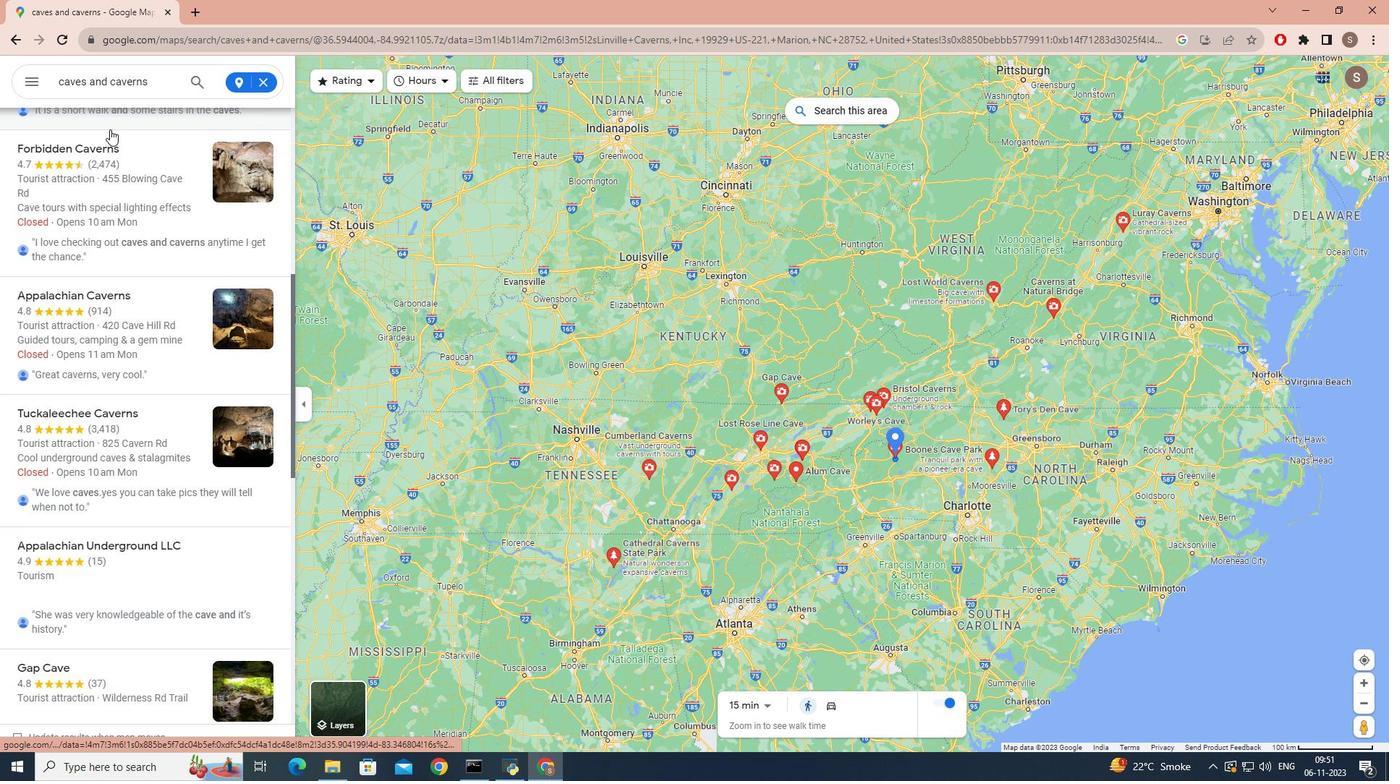 
Action: Mouse scrolled (109, 128) with delta (0, 0)
Screenshot: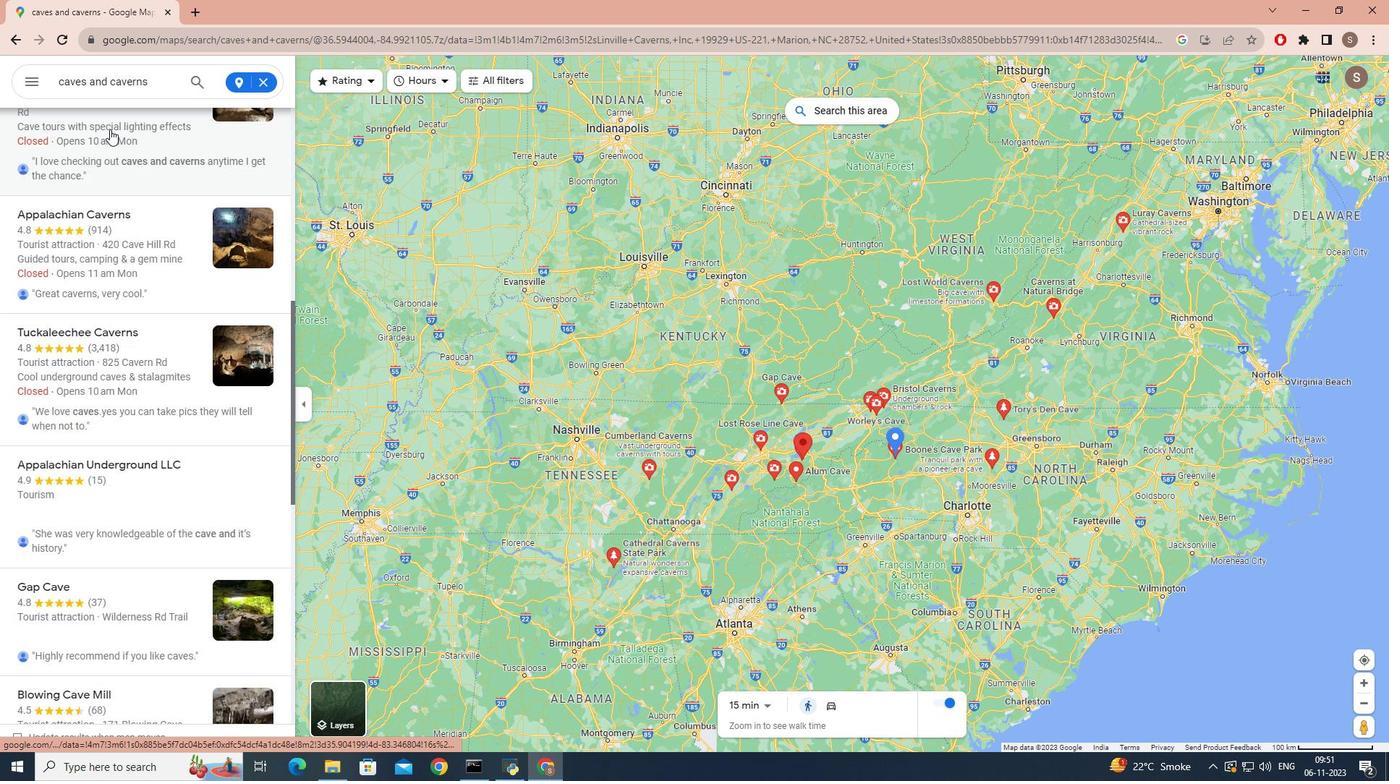 
Action: Mouse scrolled (109, 128) with delta (0, 0)
Screenshot: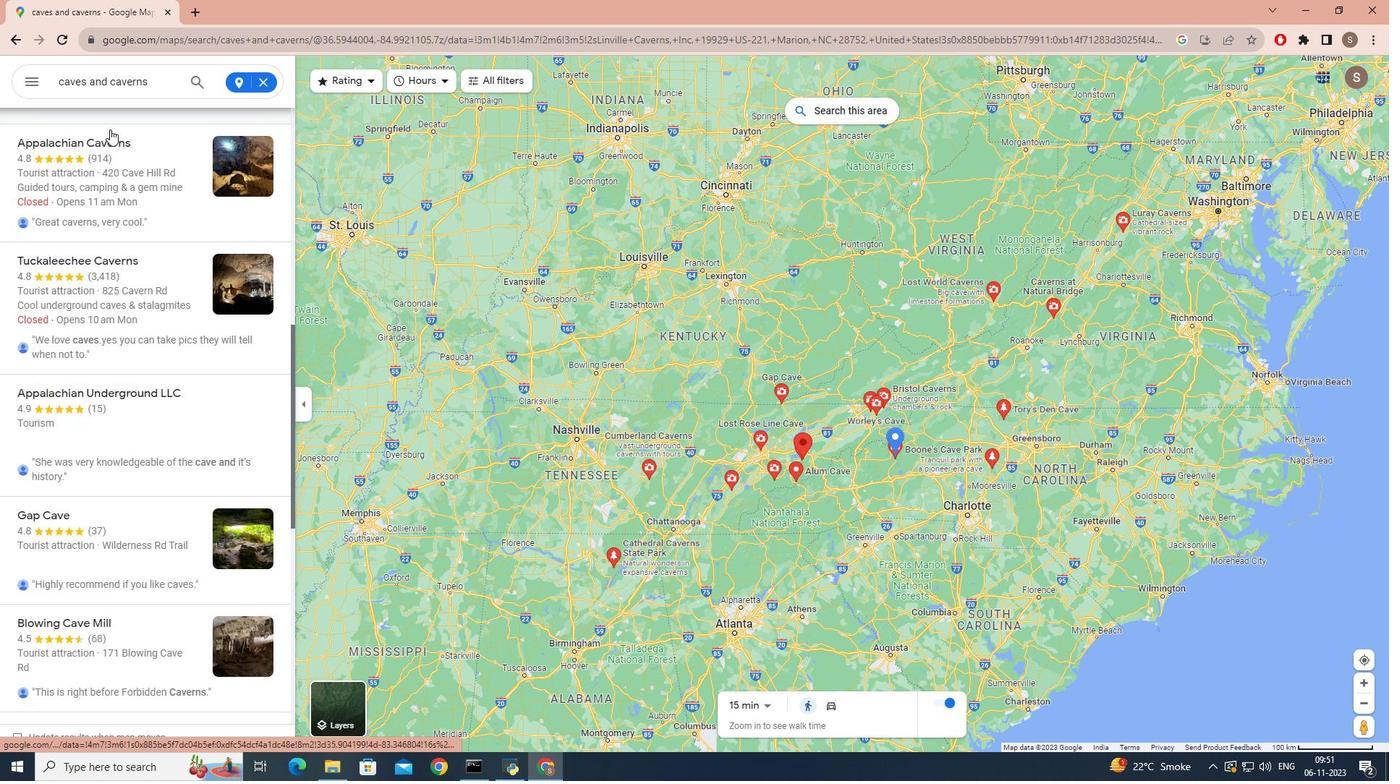 
